 Task: Research Airbnb options in Yegorlykskaya, Russia from 1st December, 2023 to 3rd December, 2023 for 1 adult.1  bedroom having 1 bed and 1 bathroom. Property type can be hotel. Amenities needed are: wifi. Look for 5 properties as per requirement.
Action: Mouse moved to (574, 76)
Screenshot: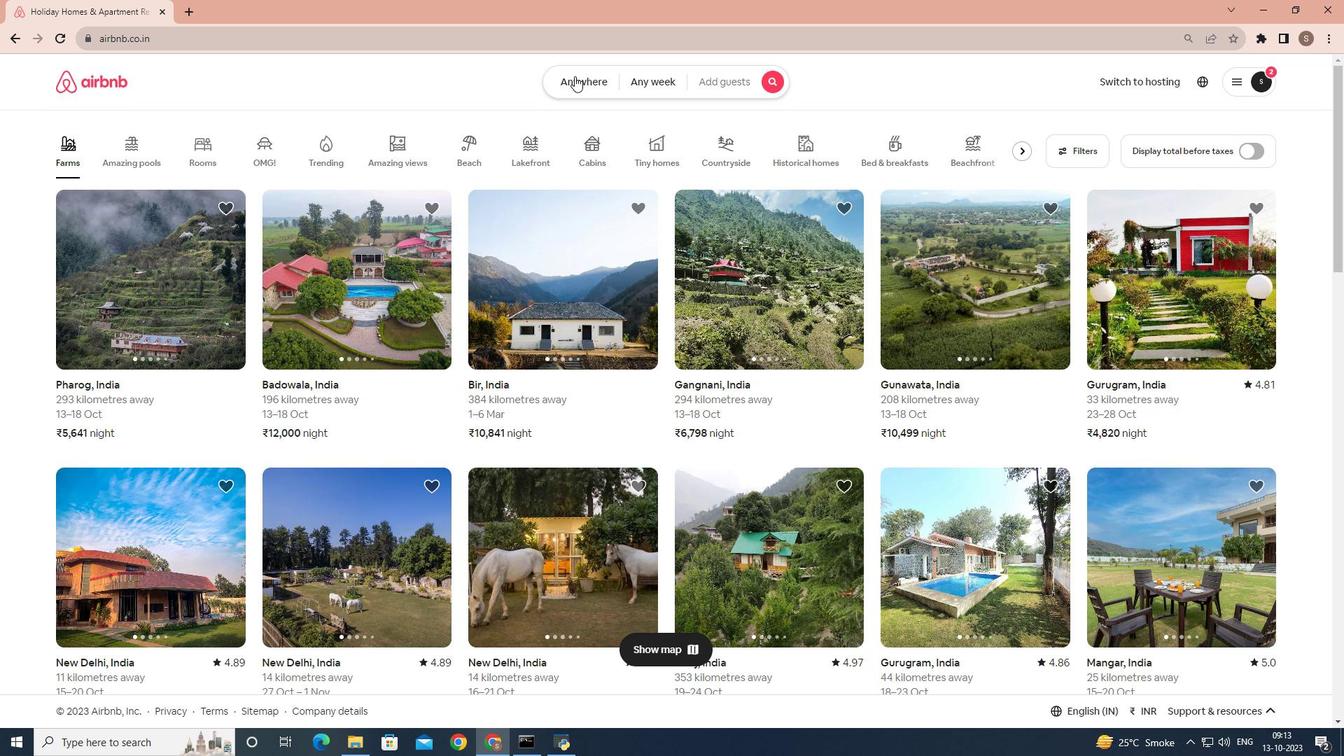 
Action: Mouse pressed left at (574, 76)
Screenshot: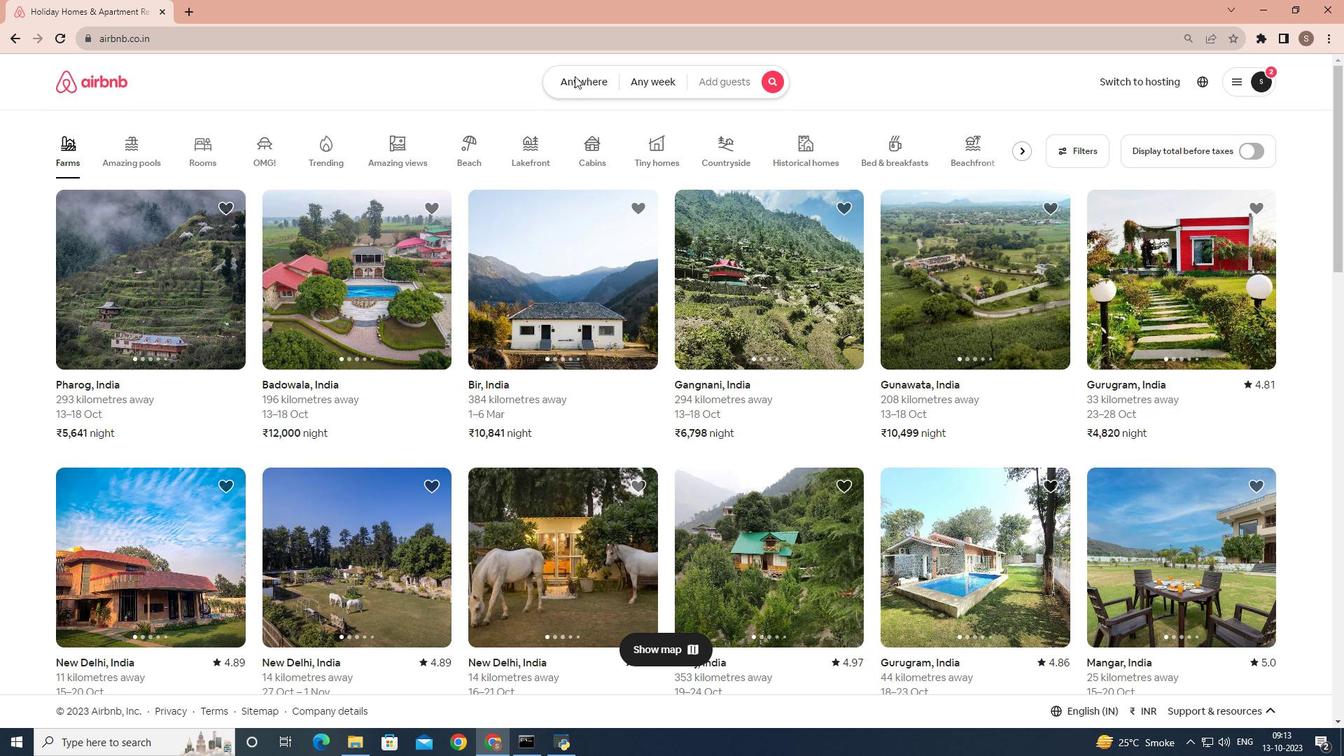 
Action: Mouse moved to (537, 142)
Screenshot: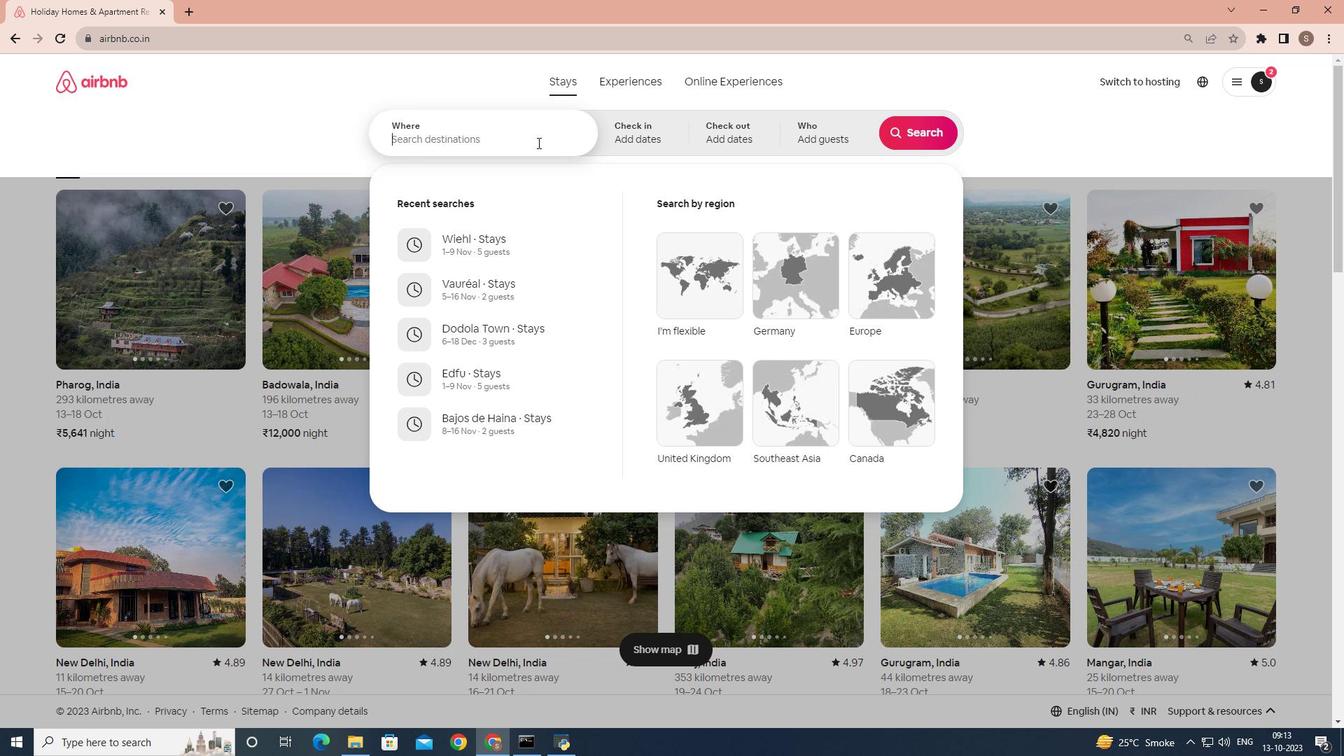 
Action: Mouse pressed left at (537, 142)
Screenshot: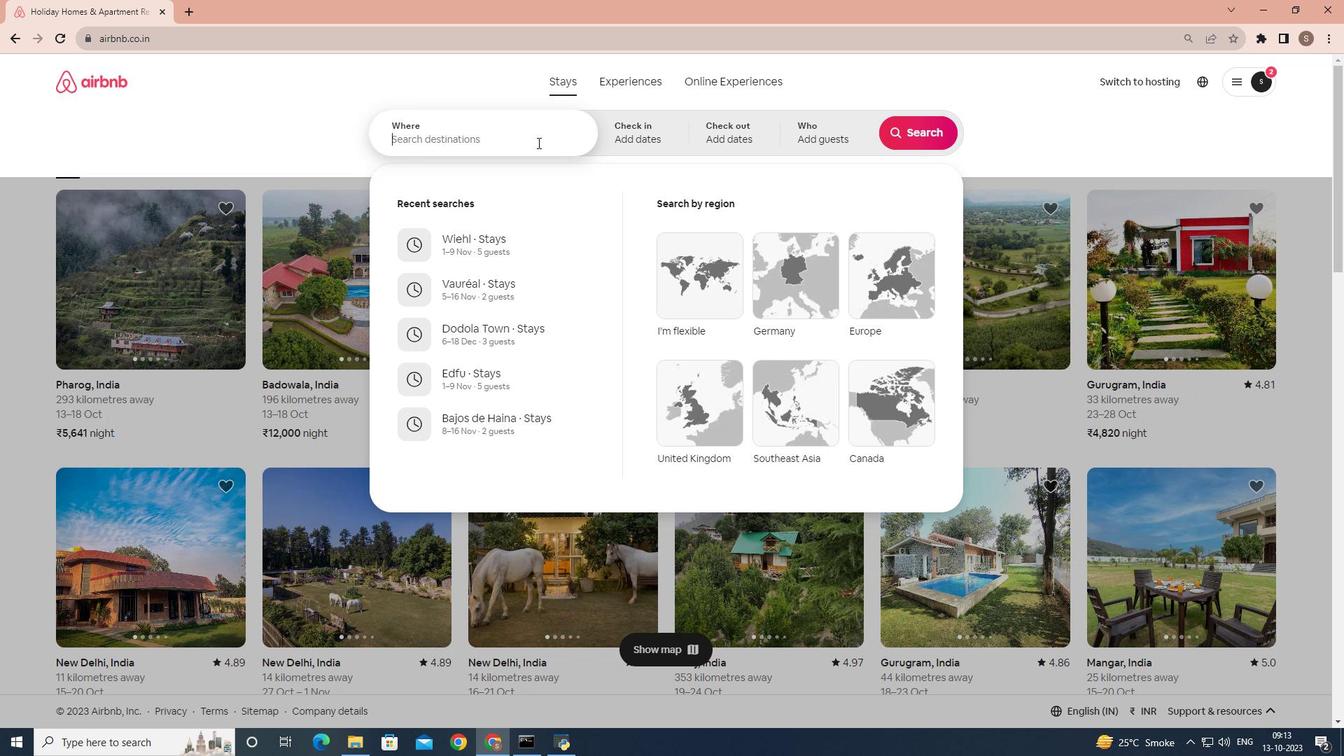 
Action: Key pressed <Key.shift_r>Yegorlykskaya,<Key.space><Key.shift>Rusia
Screenshot: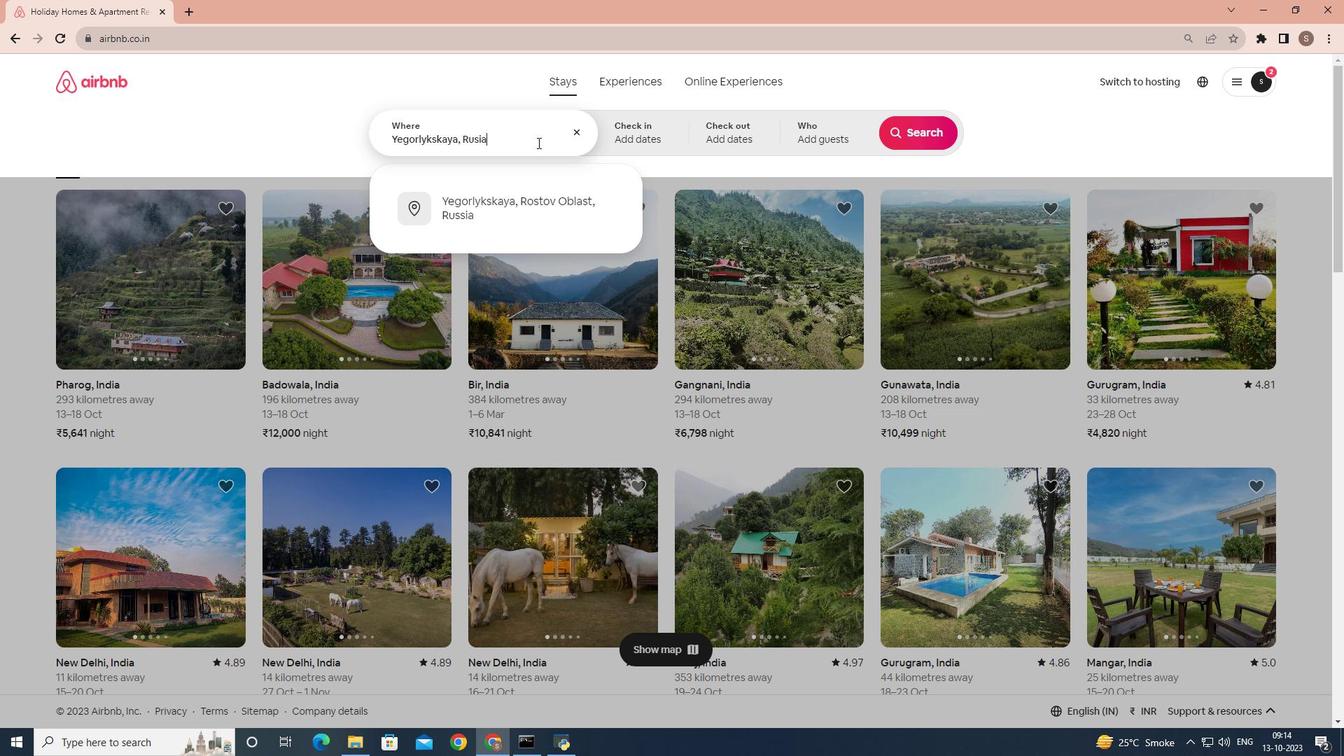 
Action: Mouse moved to (616, 128)
Screenshot: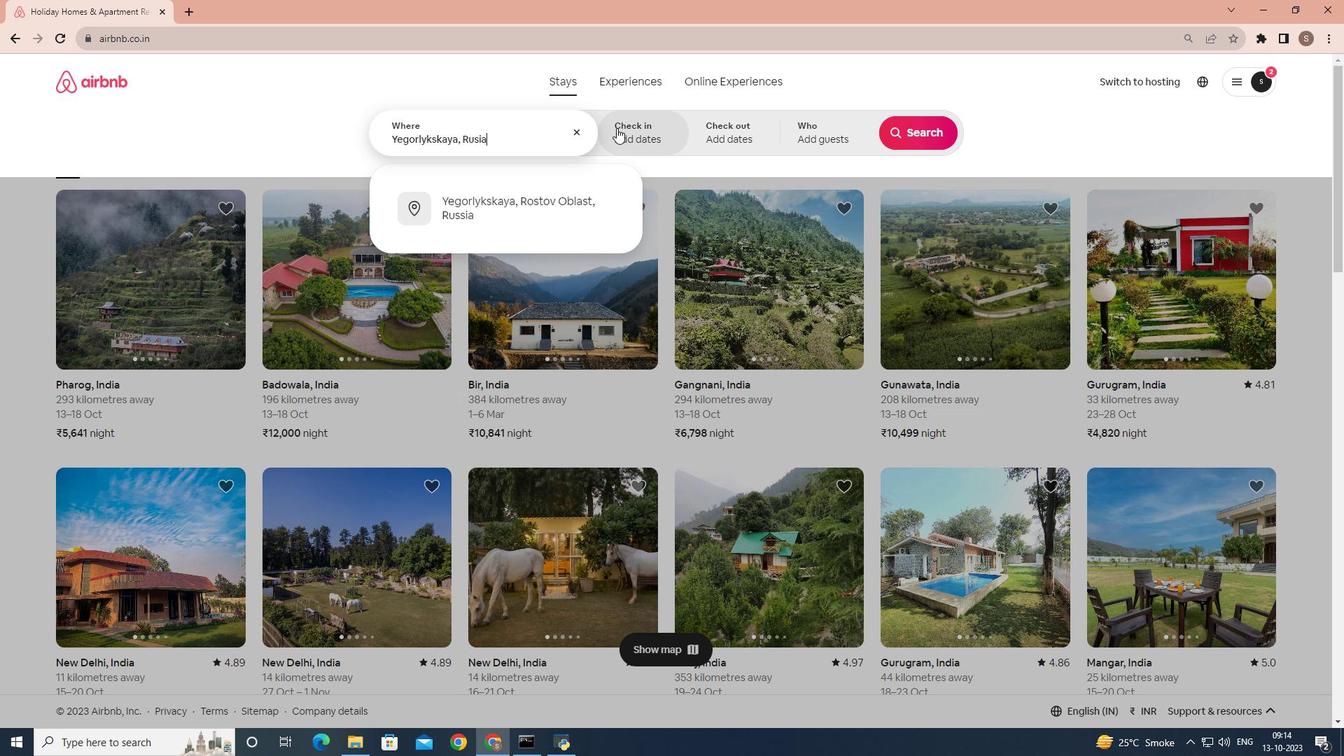 
Action: Mouse pressed left at (616, 128)
Screenshot: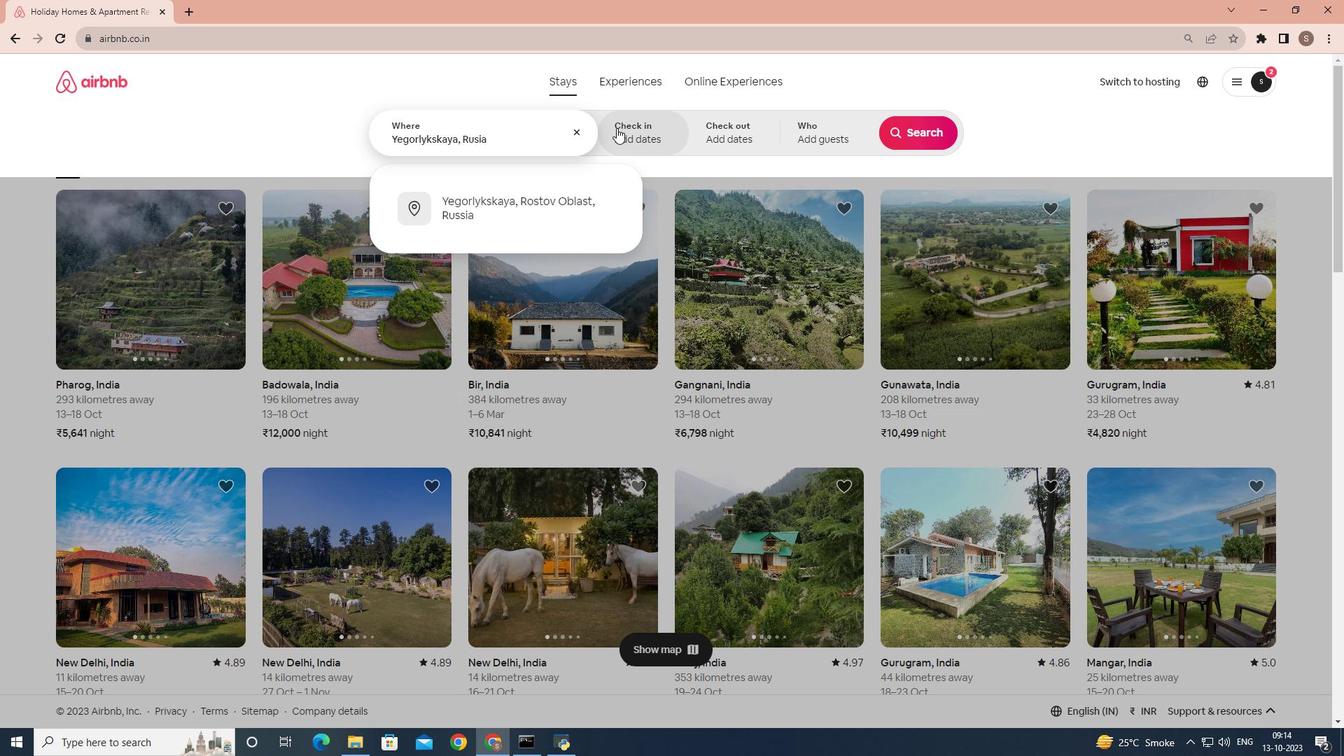 
Action: Mouse moved to (920, 238)
Screenshot: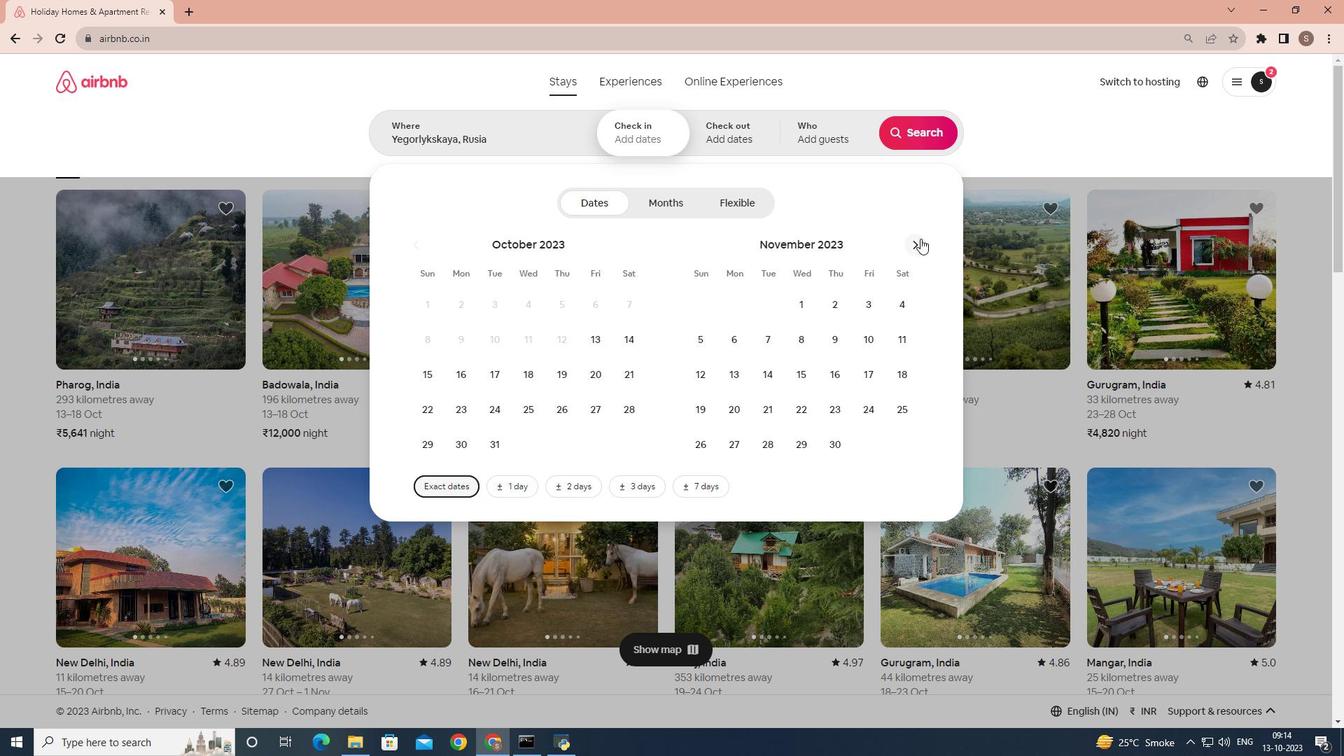 
Action: Mouse pressed left at (920, 238)
Screenshot: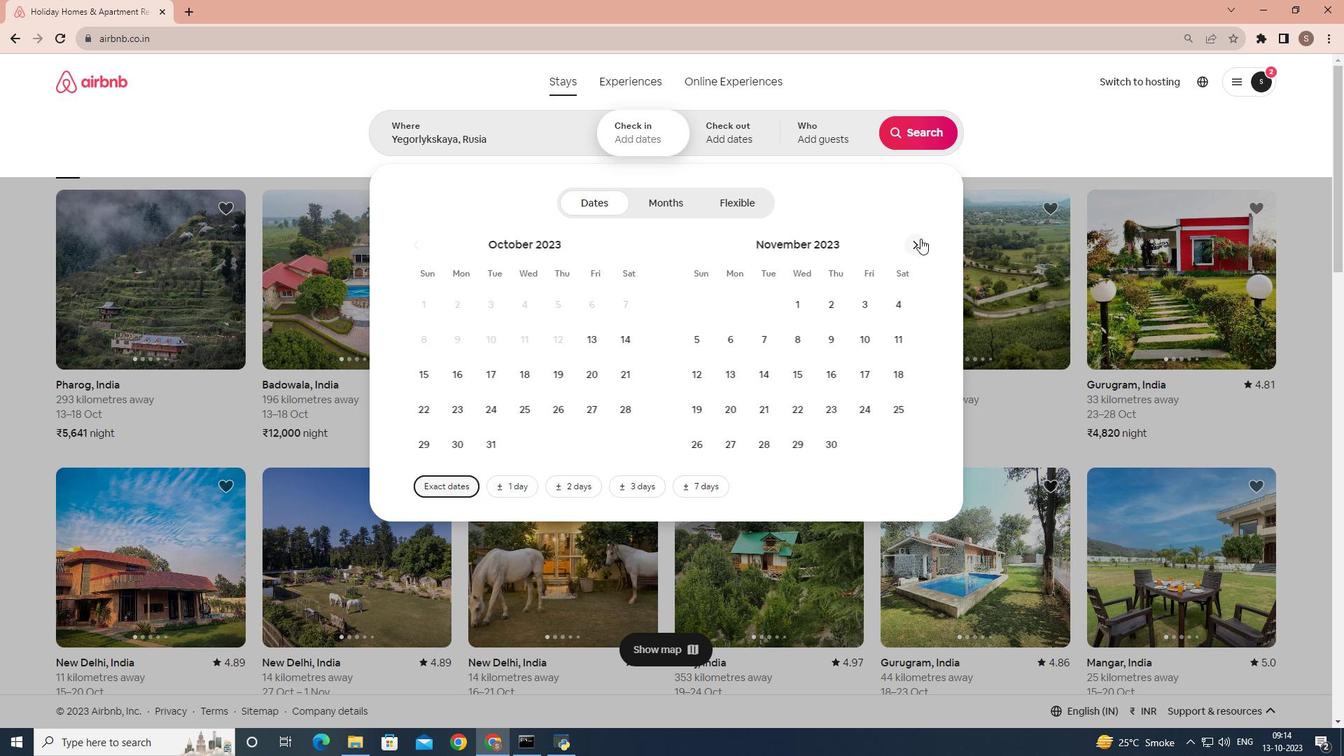 
Action: Mouse moved to (880, 296)
Screenshot: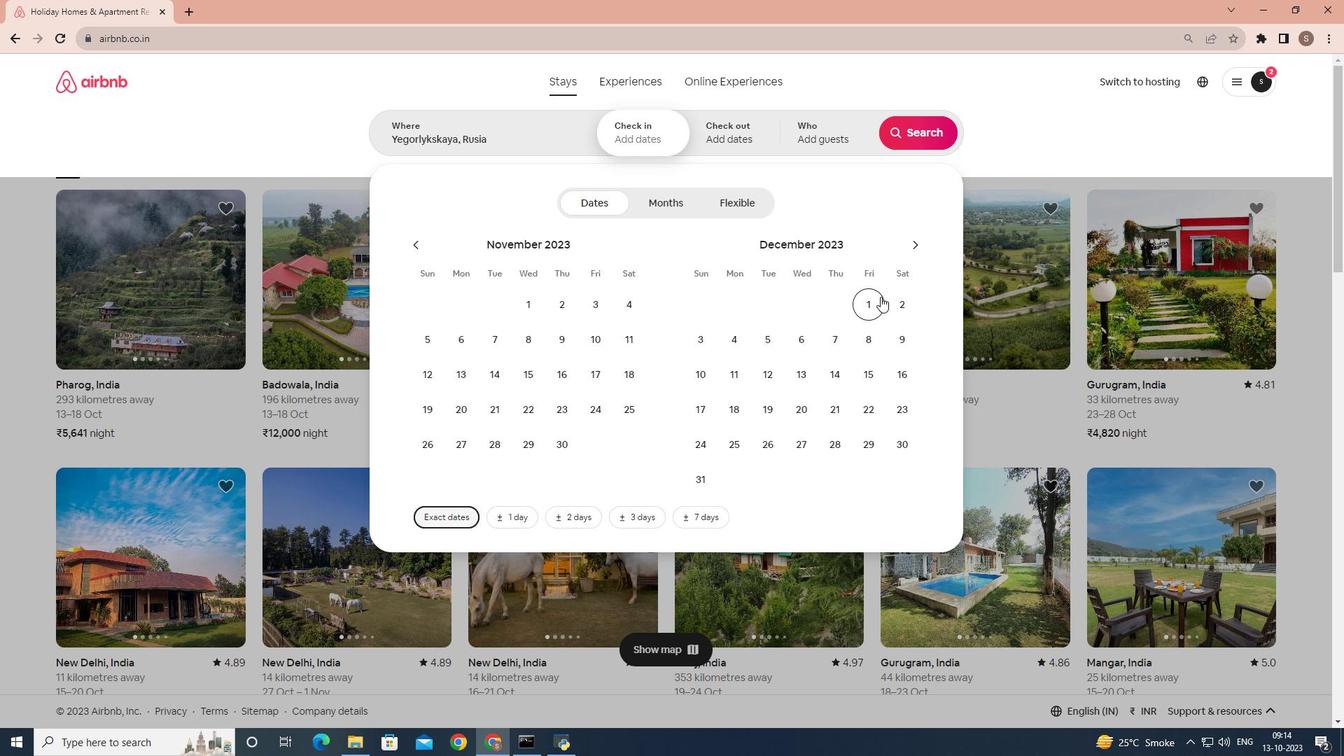 
Action: Mouse pressed left at (880, 296)
Screenshot: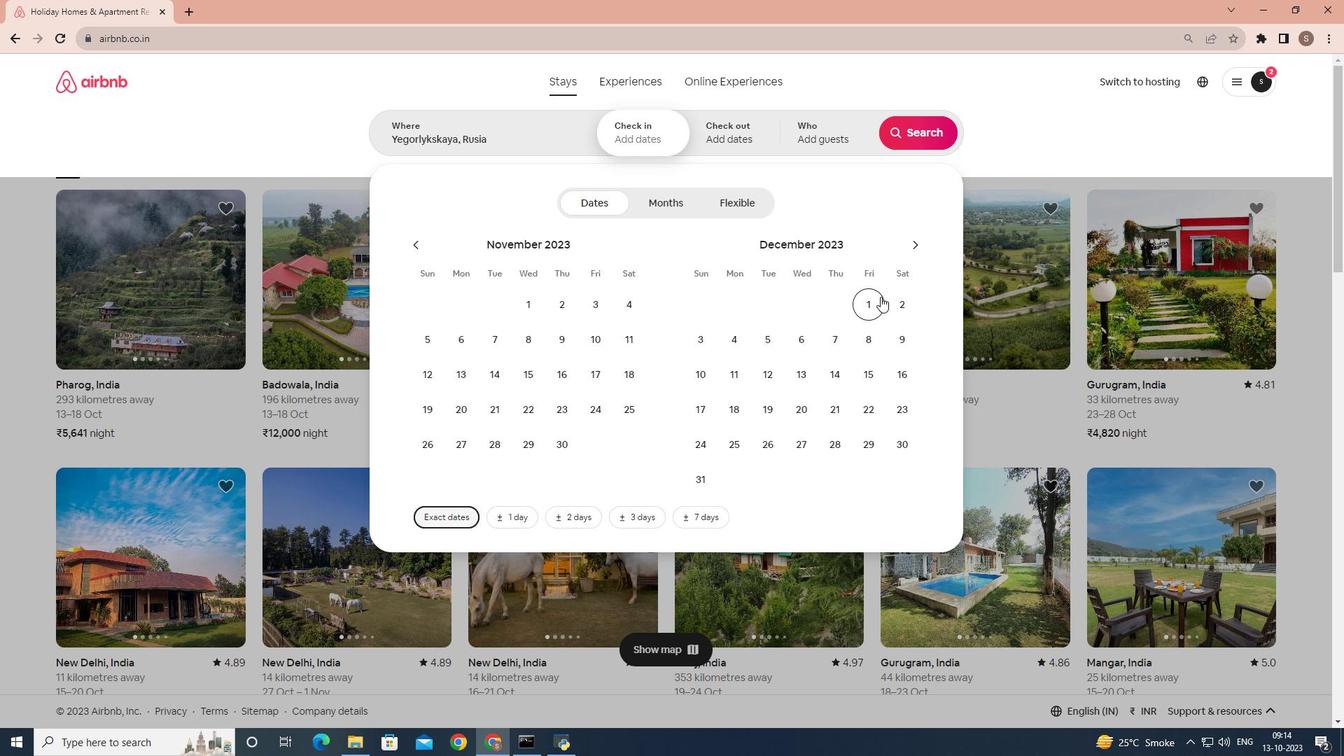 
Action: Mouse moved to (712, 339)
Screenshot: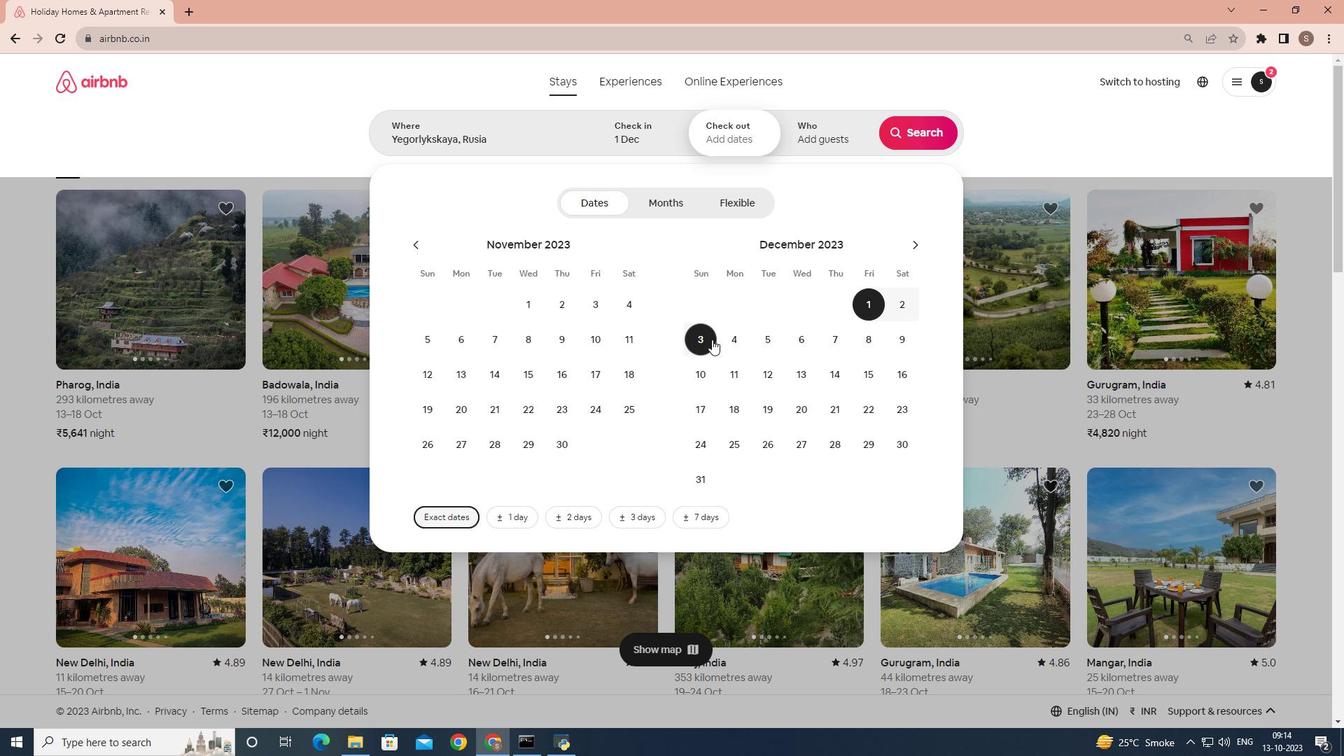 
Action: Mouse pressed left at (712, 339)
Screenshot: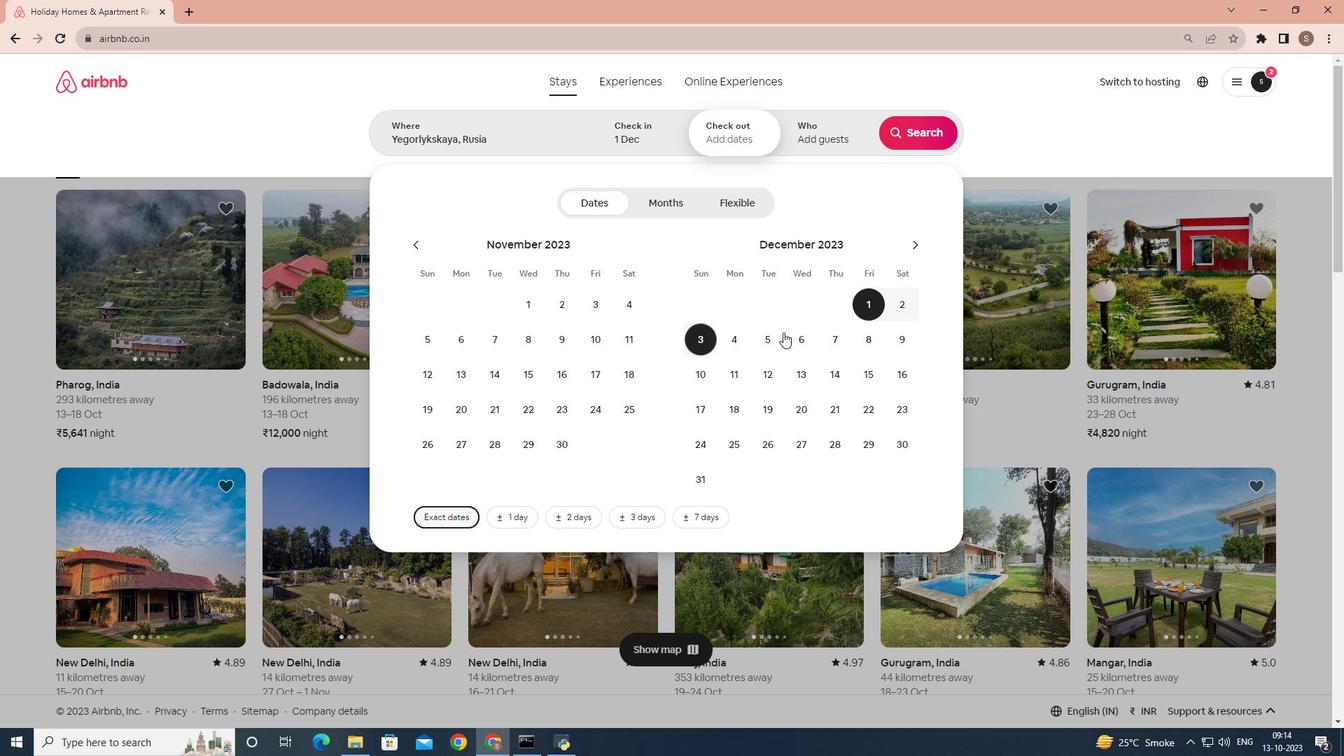 
Action: Mouse moved to (822, 142)
Screenshot: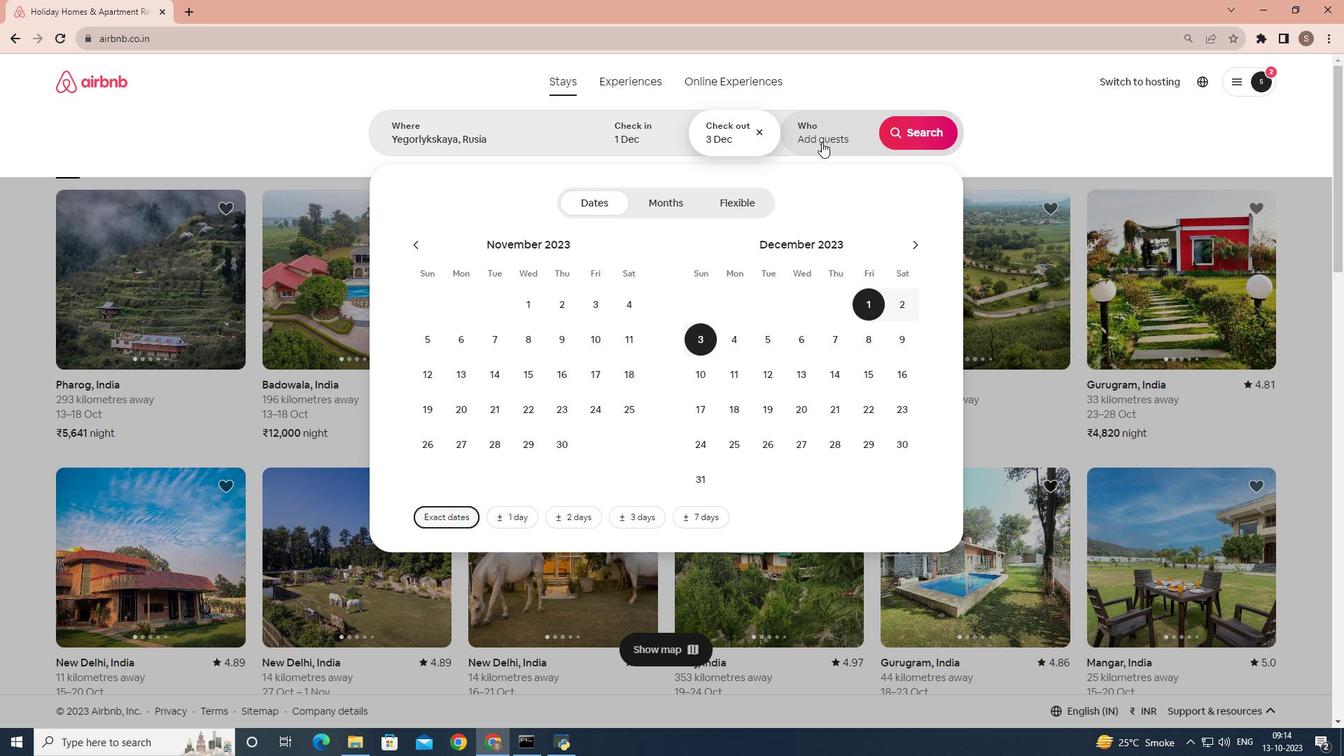 
Action: Mouse pressed left at (822, 142)
Screenshot: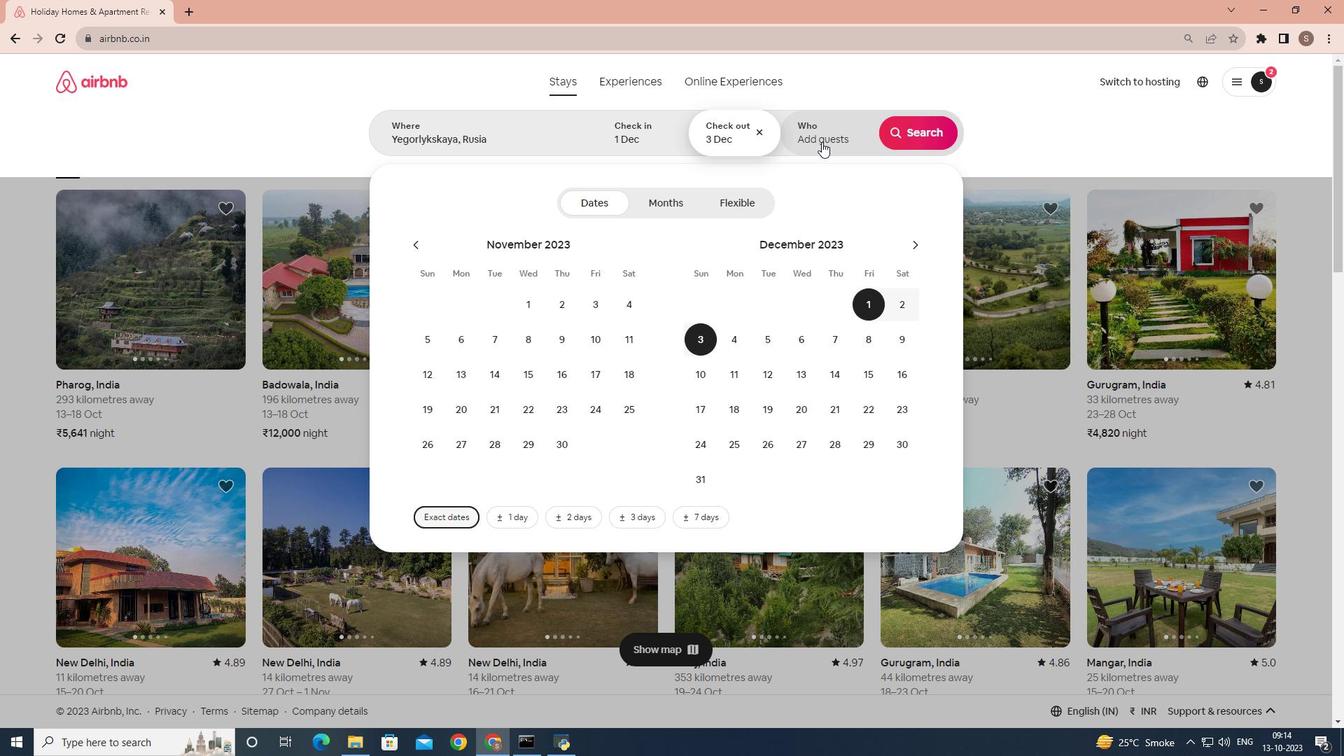 
Action: Mouse moved to (931, 208)
Screenshot: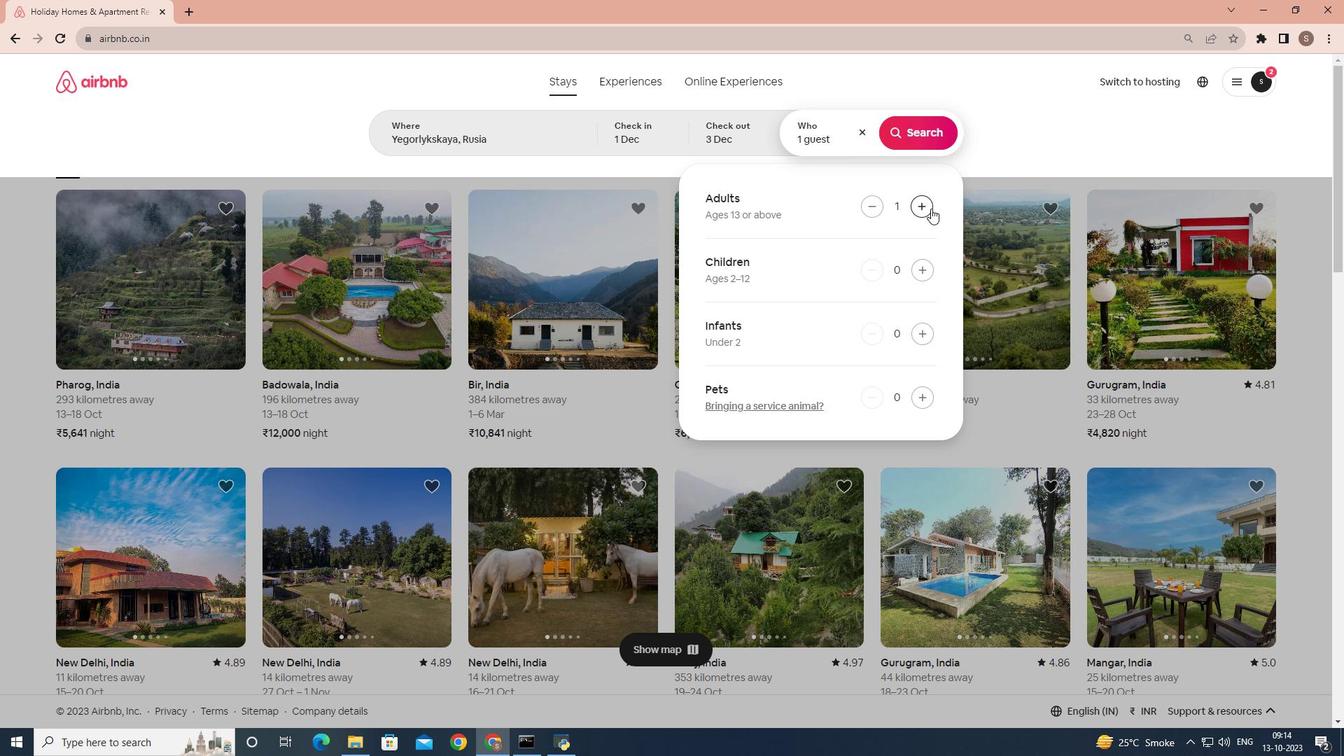 
Action: Mouse pressed left at (931, 208)
Screenshot: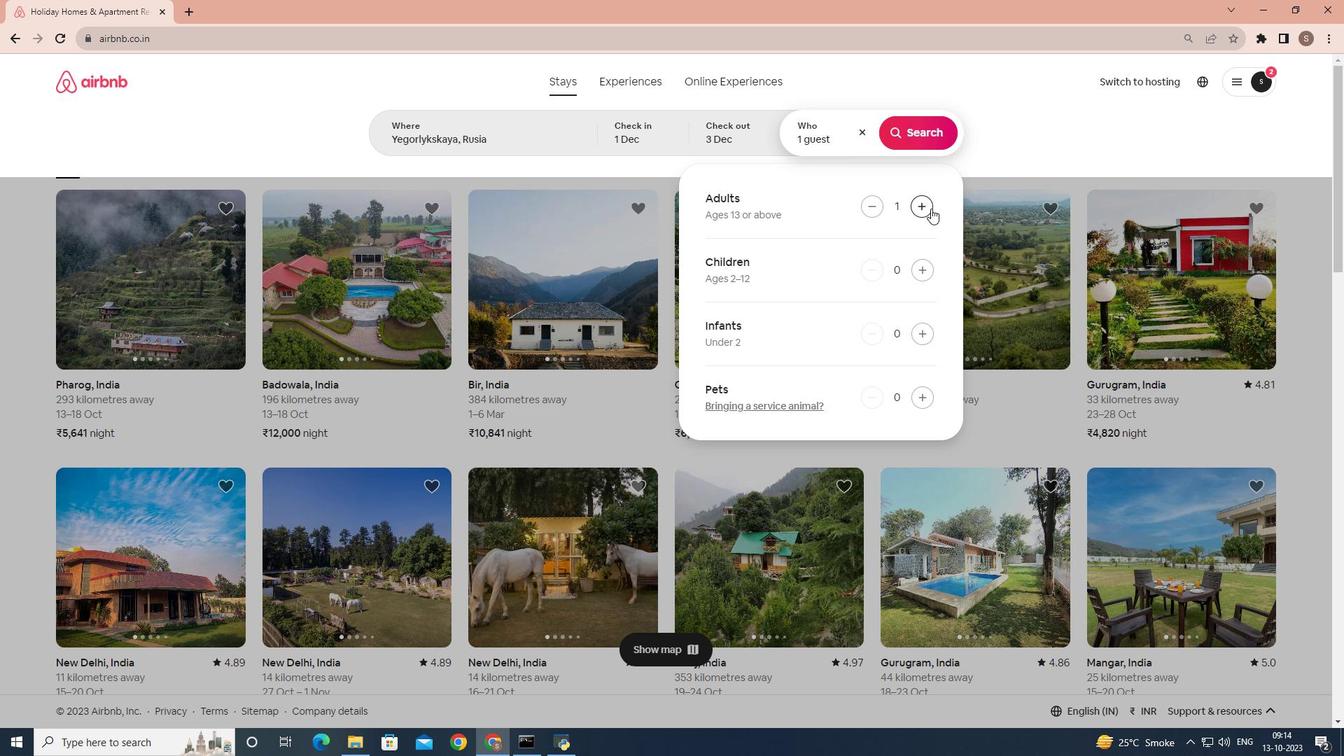 
Action: Mouse moved to (929, 140)
Screenshot: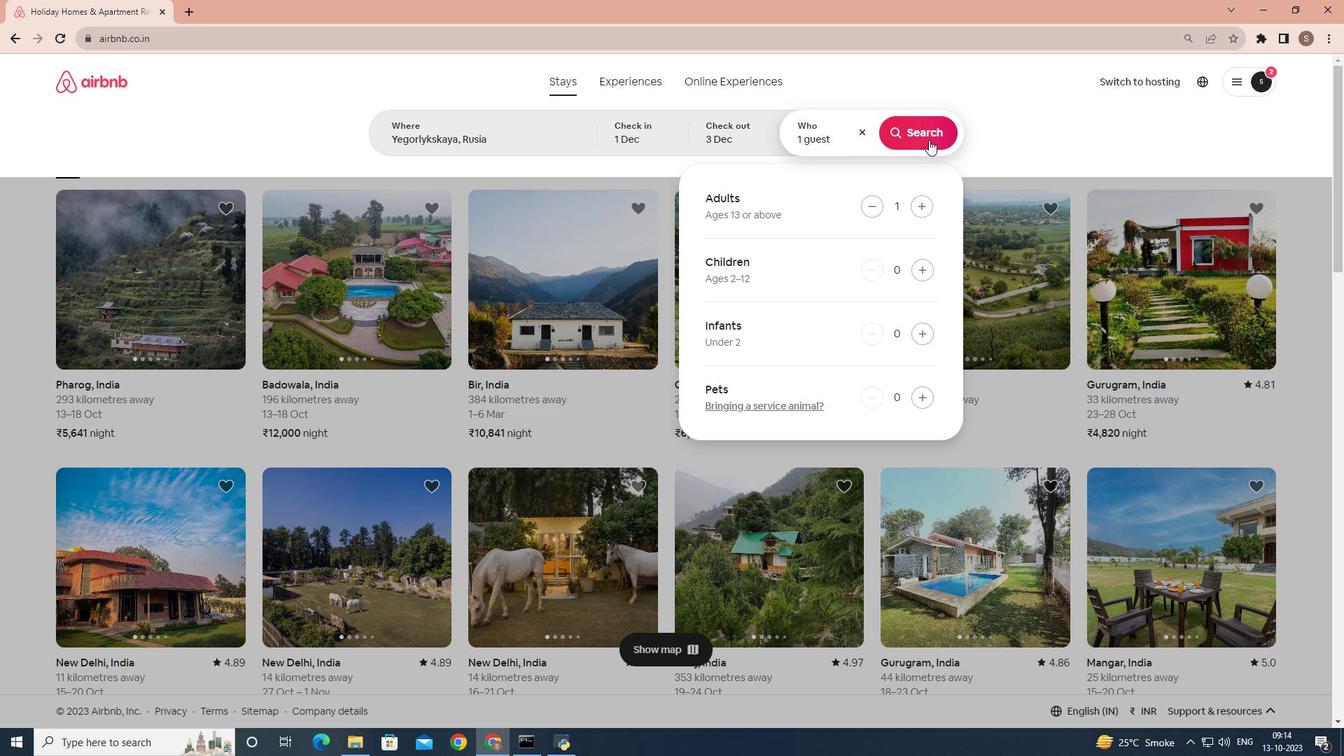 
Action: Mouse pressed left at (929, 140)
Screenshot: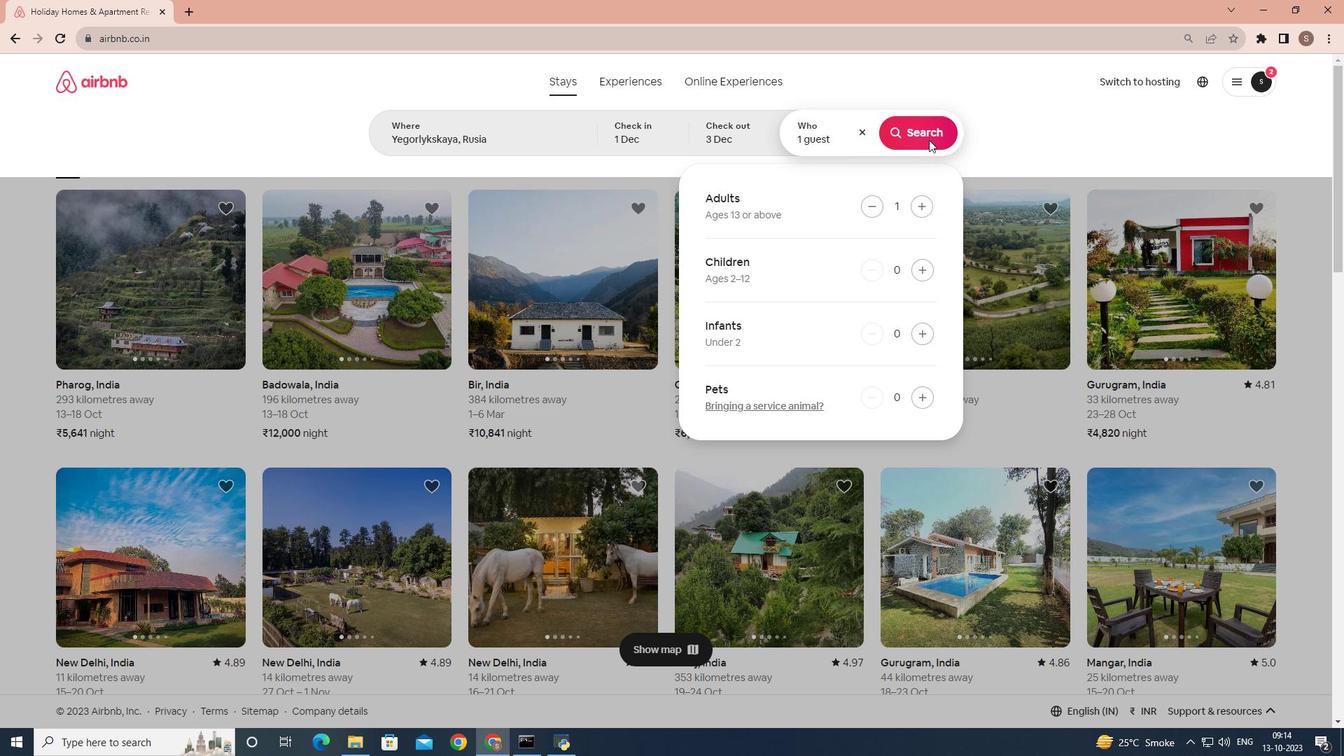
Action: Mouse moved to (1143, 138)
Screenshot: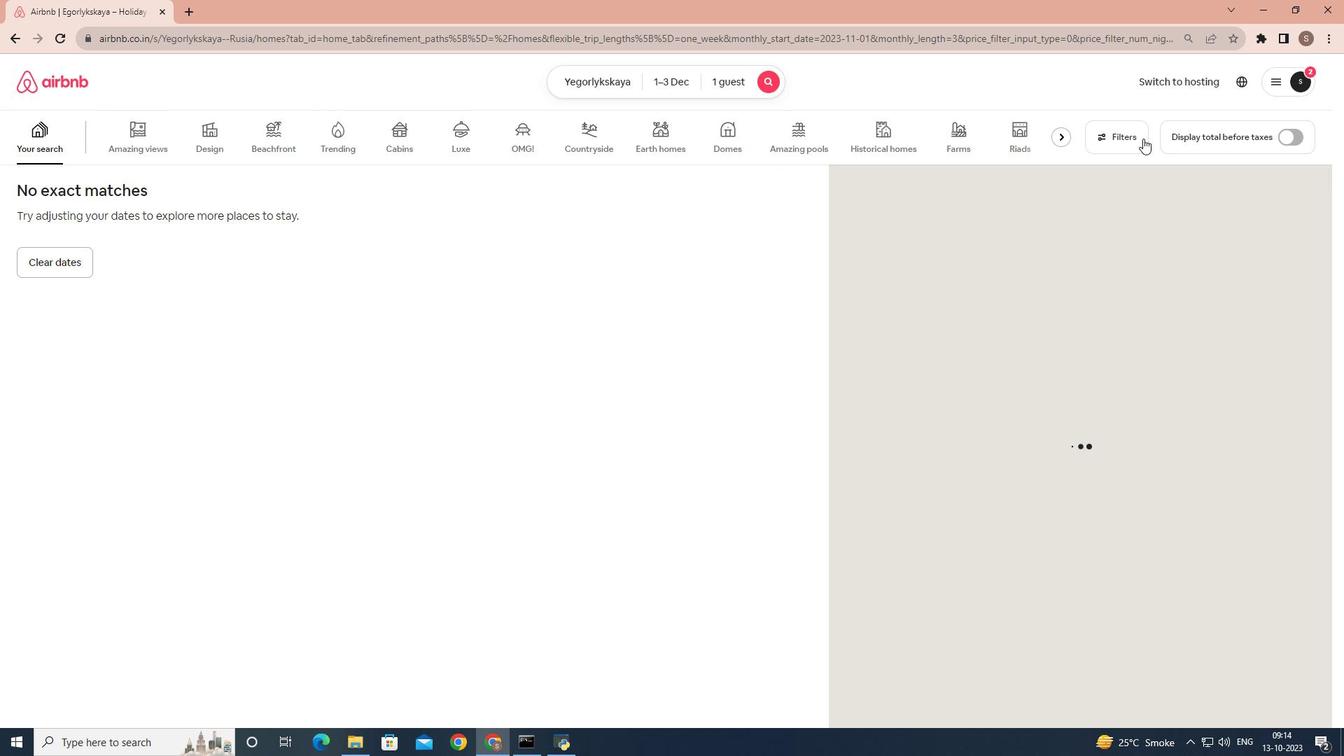 
Action: Mouse pressed left at (1143, 138)
Screenshot: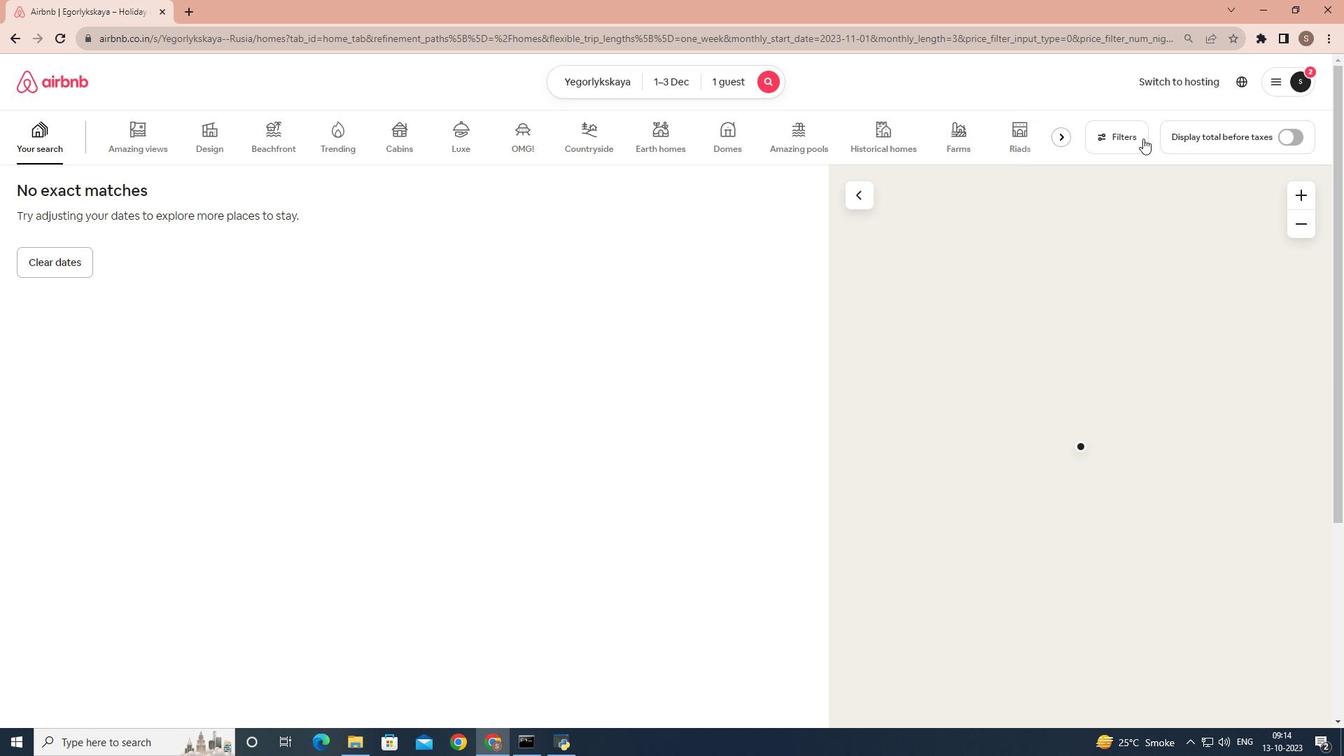 
Action: Mouse moved to (613, 474)
Screenshot: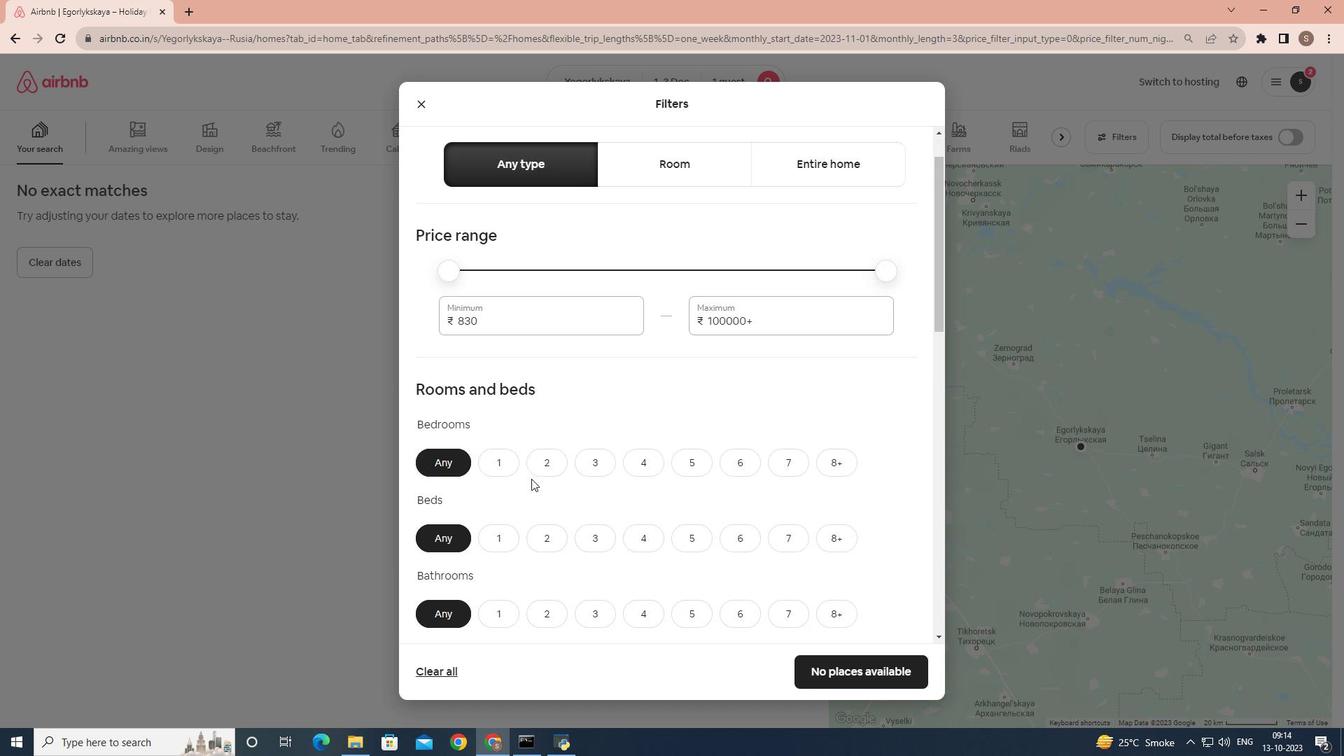 
Action: Mouse scrolled (613, 473) with delta (0, 0)
Screenshot: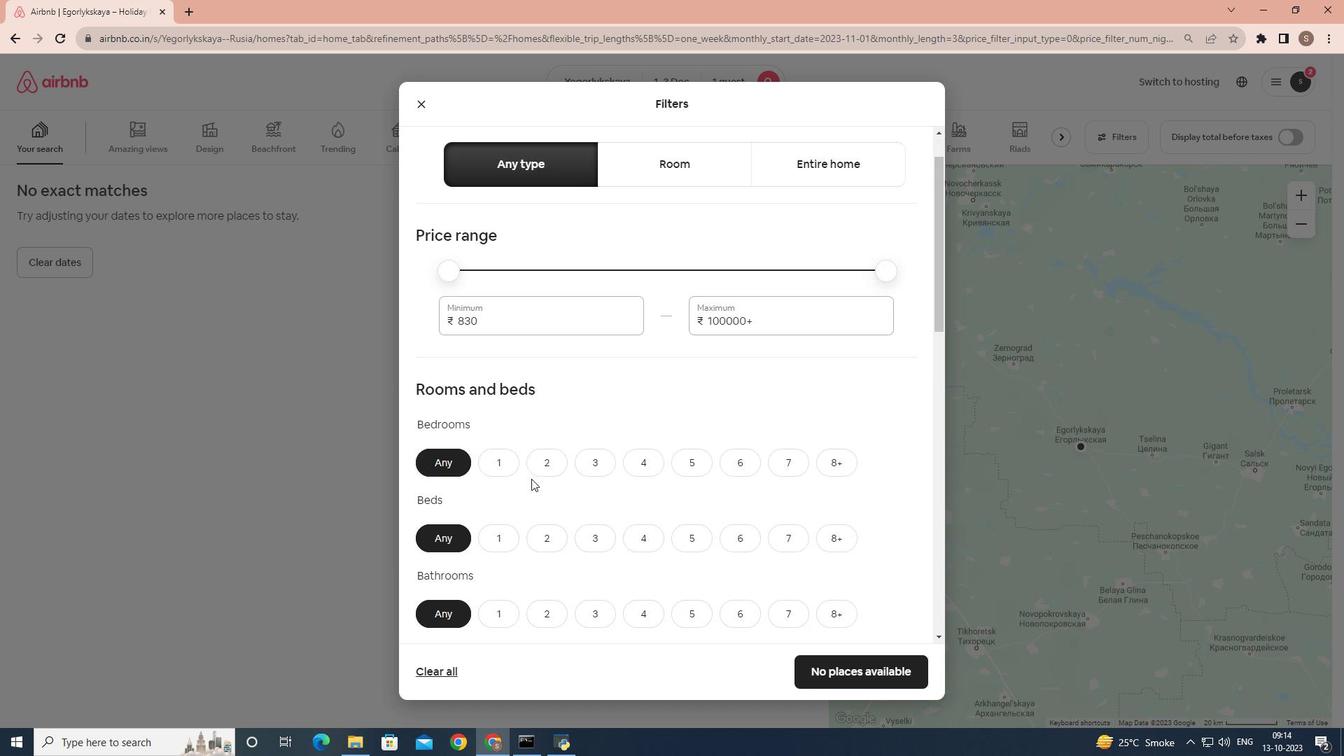 
Action: Mouse moved to (489, 454)
Screenshot: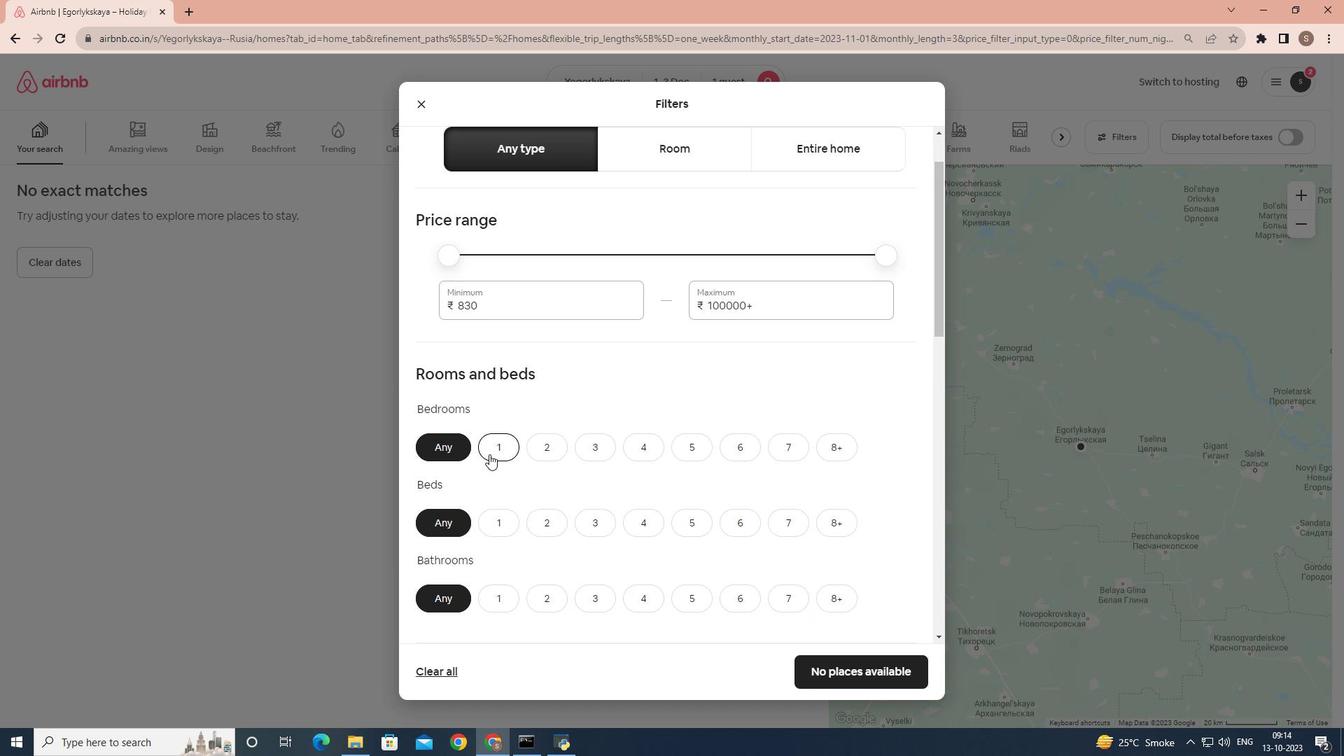 
Action: Mouse pressed left at (489, 454)
Screenshot: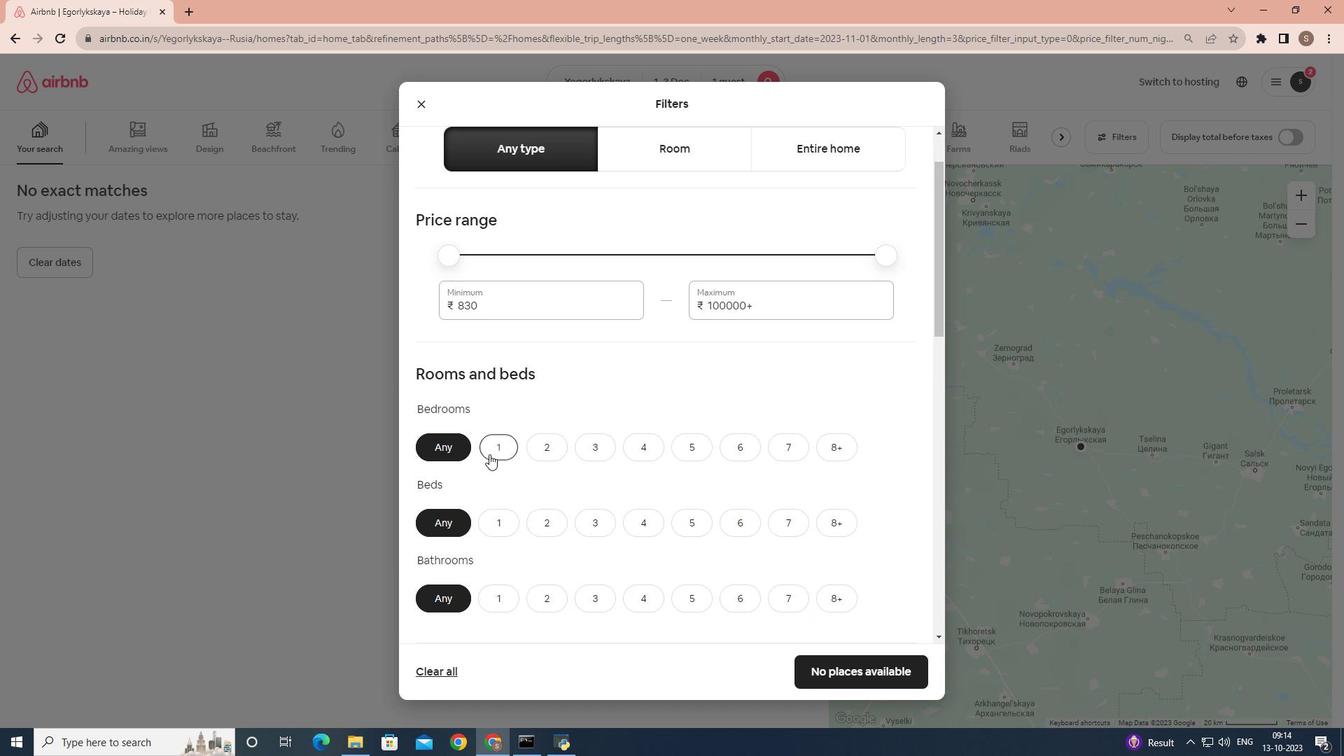 
Action: Mouse scrolled (489, 453) with delta (0, 0)
Screenshot: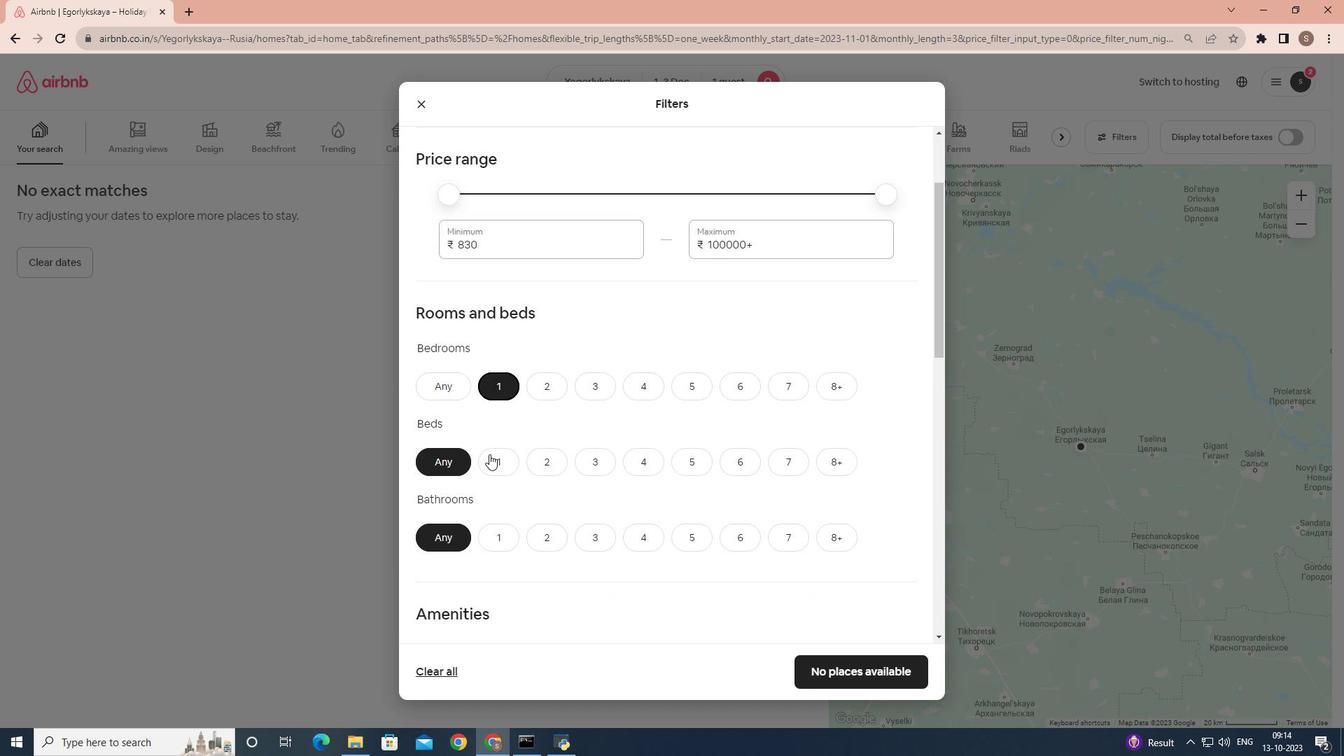 
Action: Mouse moved to (495, 441)
Screenshot: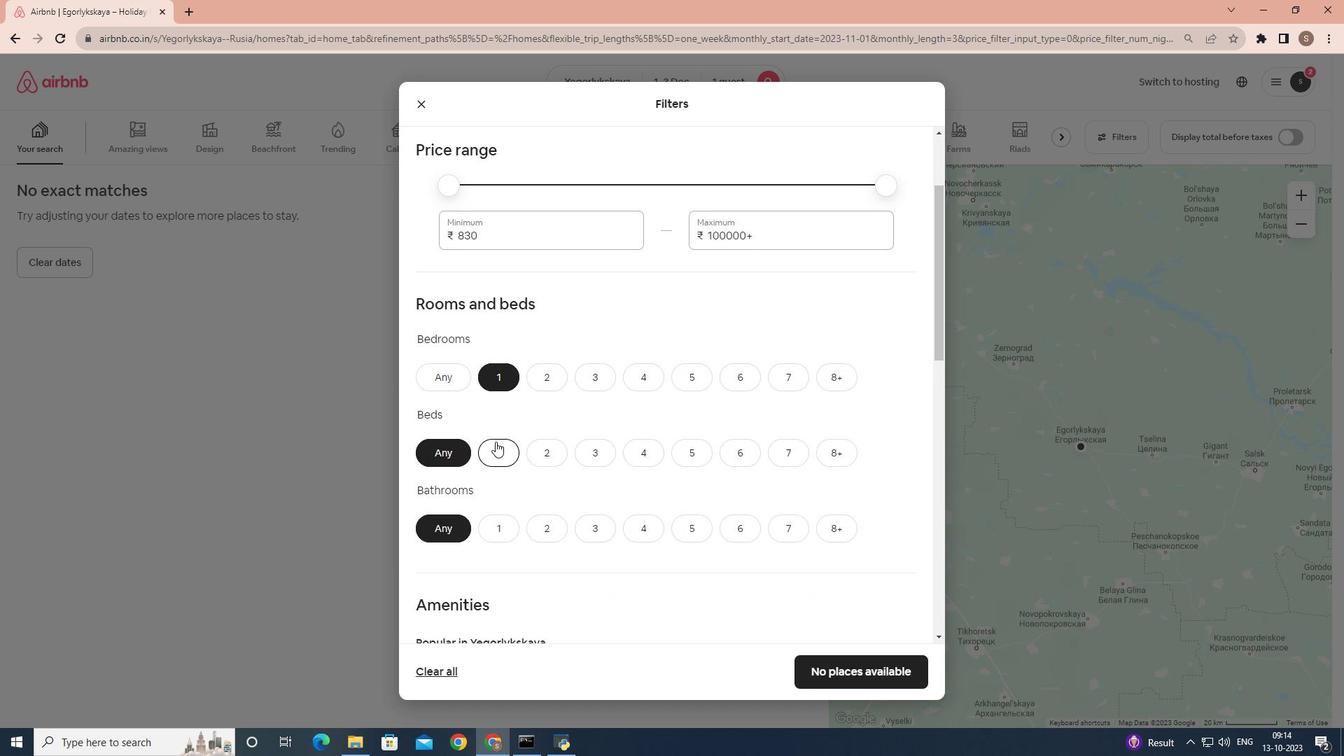 
Action: Mouse pressed left at (495, 441)
Screenshot: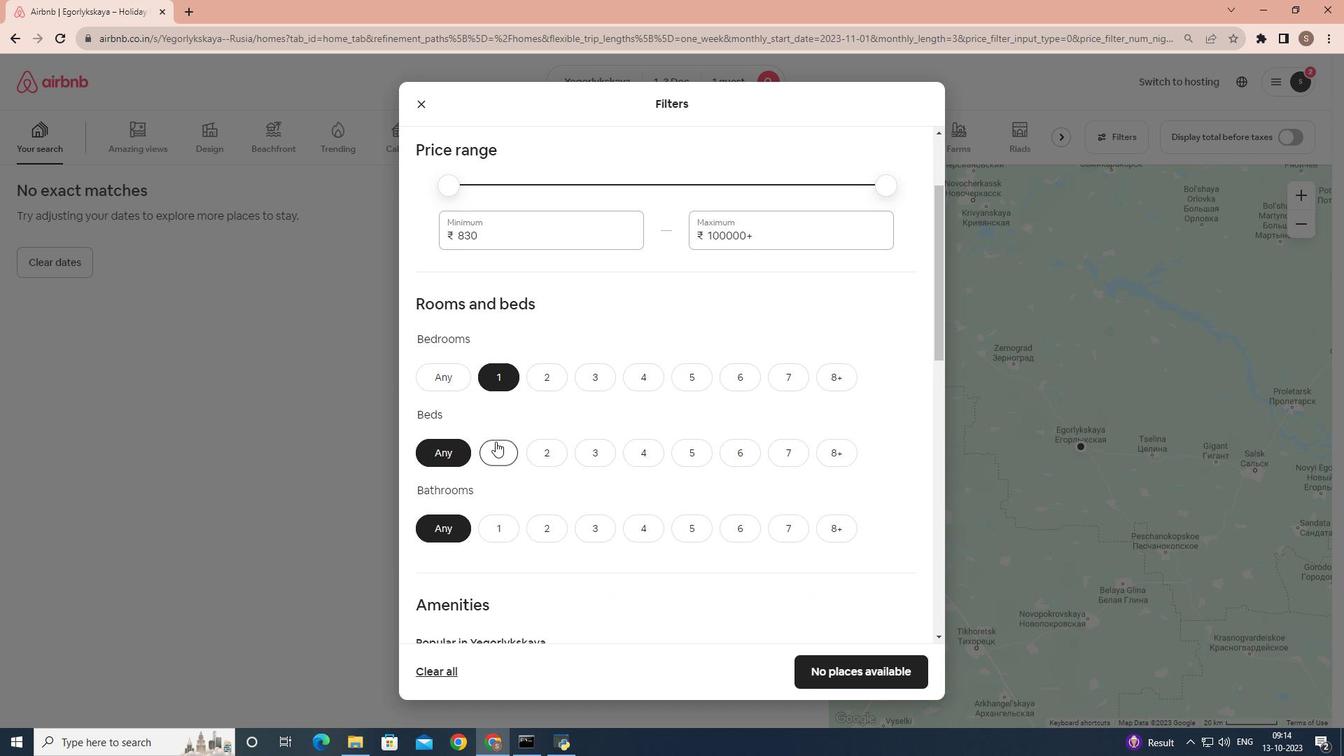 
Action: Mouse scrolled (495, 441) with delta (0, 0)
Screenshot: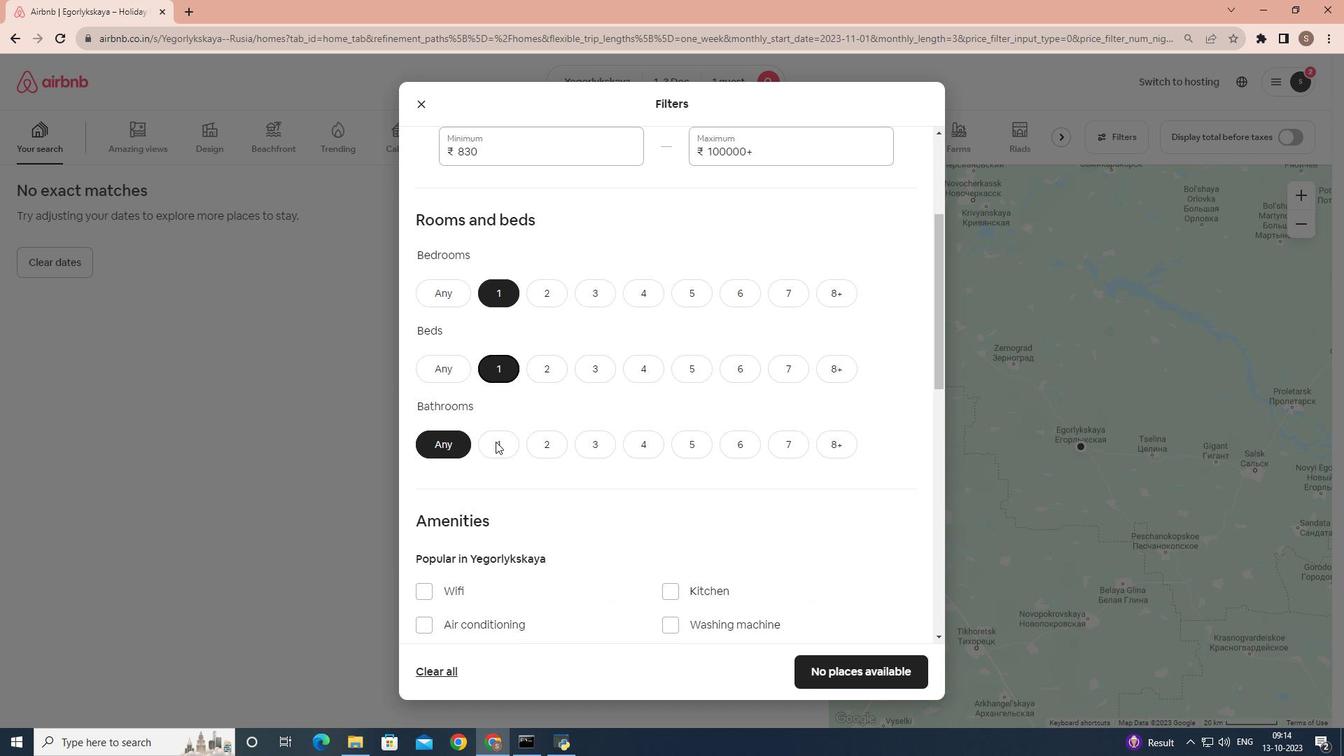 
Action: Mouse scrolled (495, 441) with delta (0, 0)
Screenshot: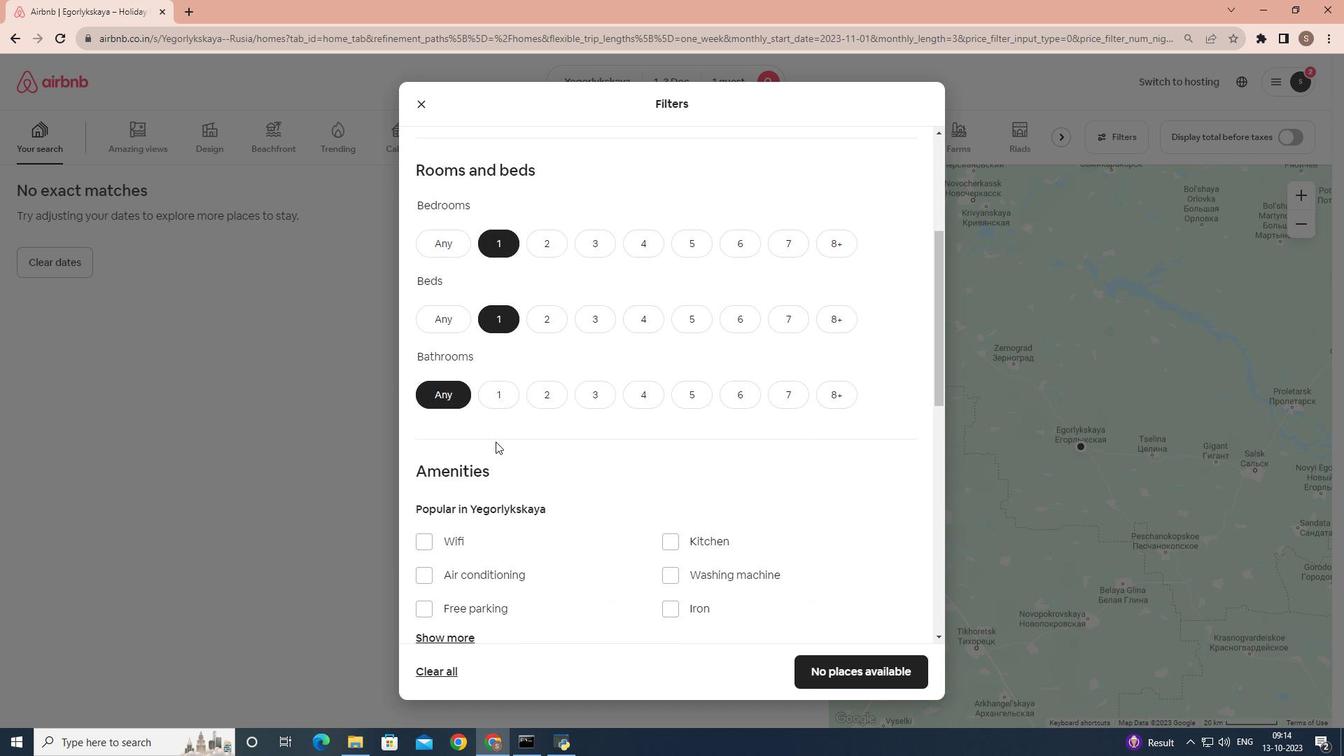 
Action: Mouse moved to (485, 377)
Screenshot: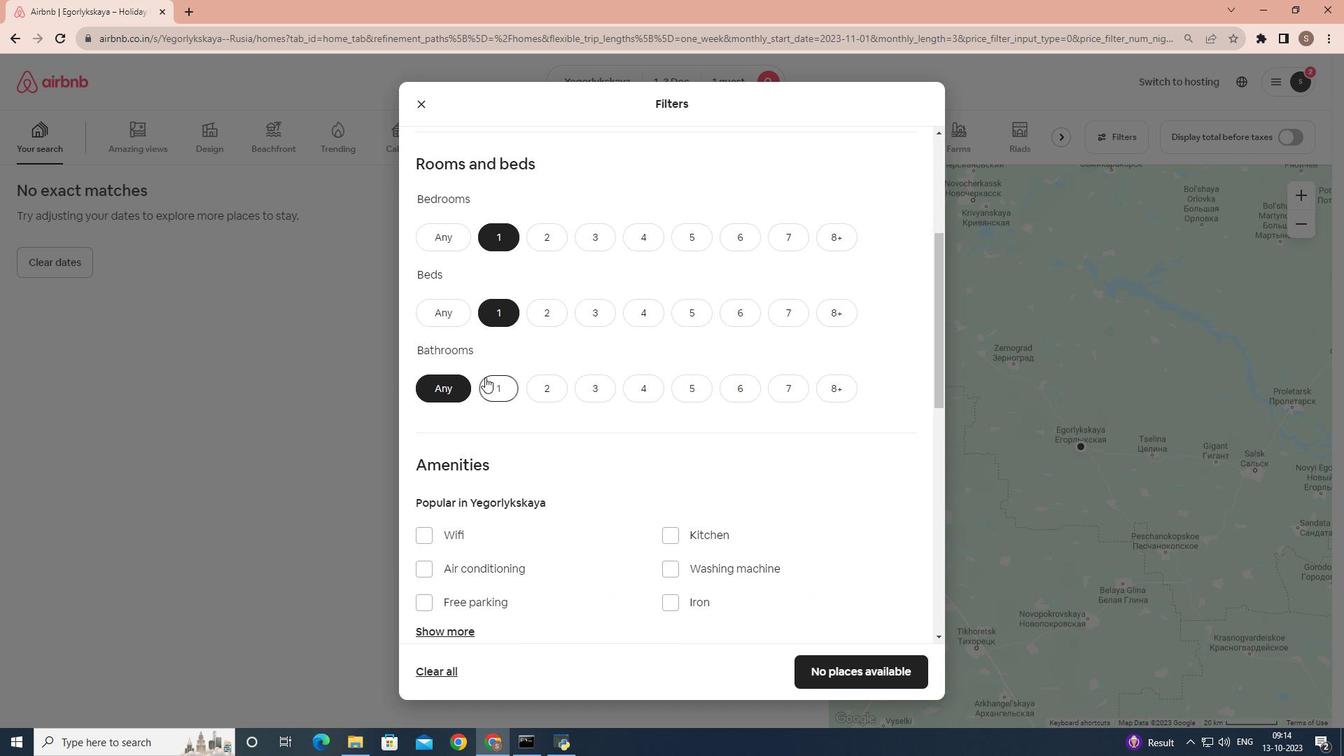 
Action: Mouse pressed left at (485, 377)
Screenshot: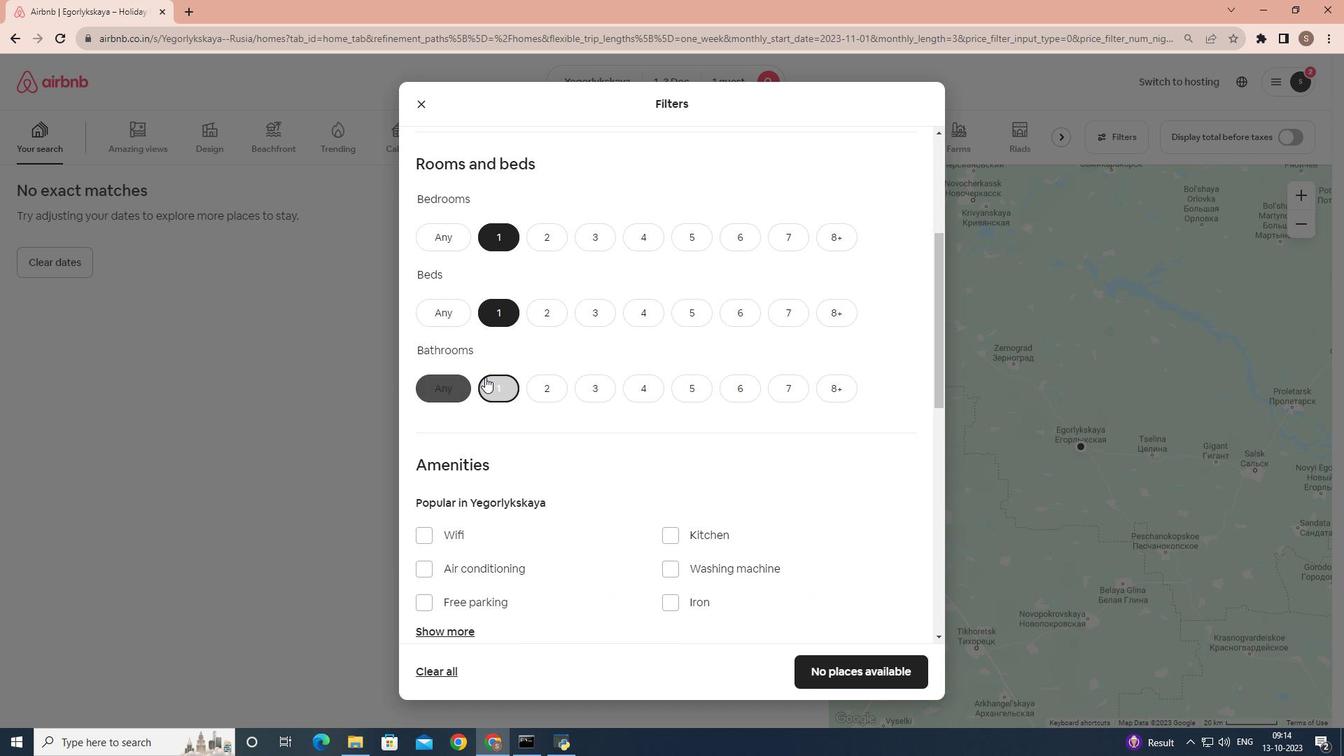 
Action: Mouse moved to (523, 408)
Screenshot: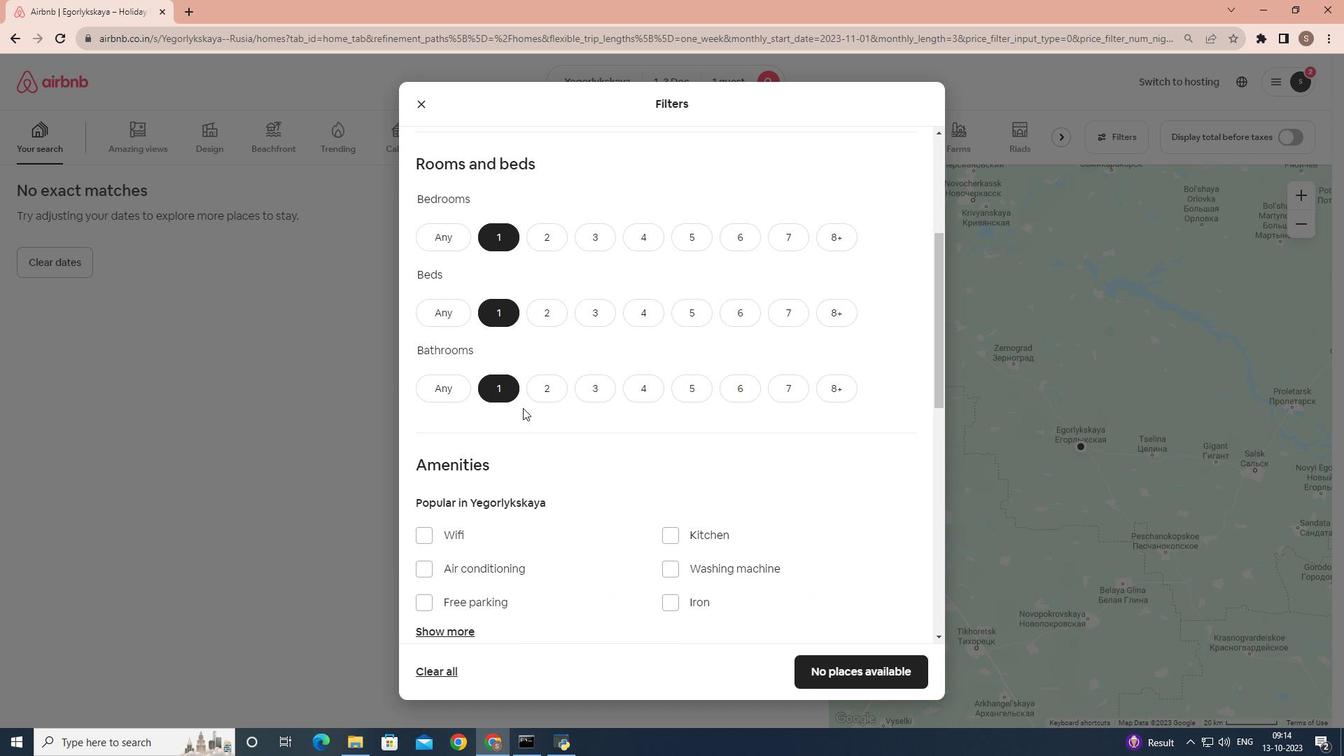 
Action: Mouse scrolled (523, 407) with delta (0, 0)
Screenshot: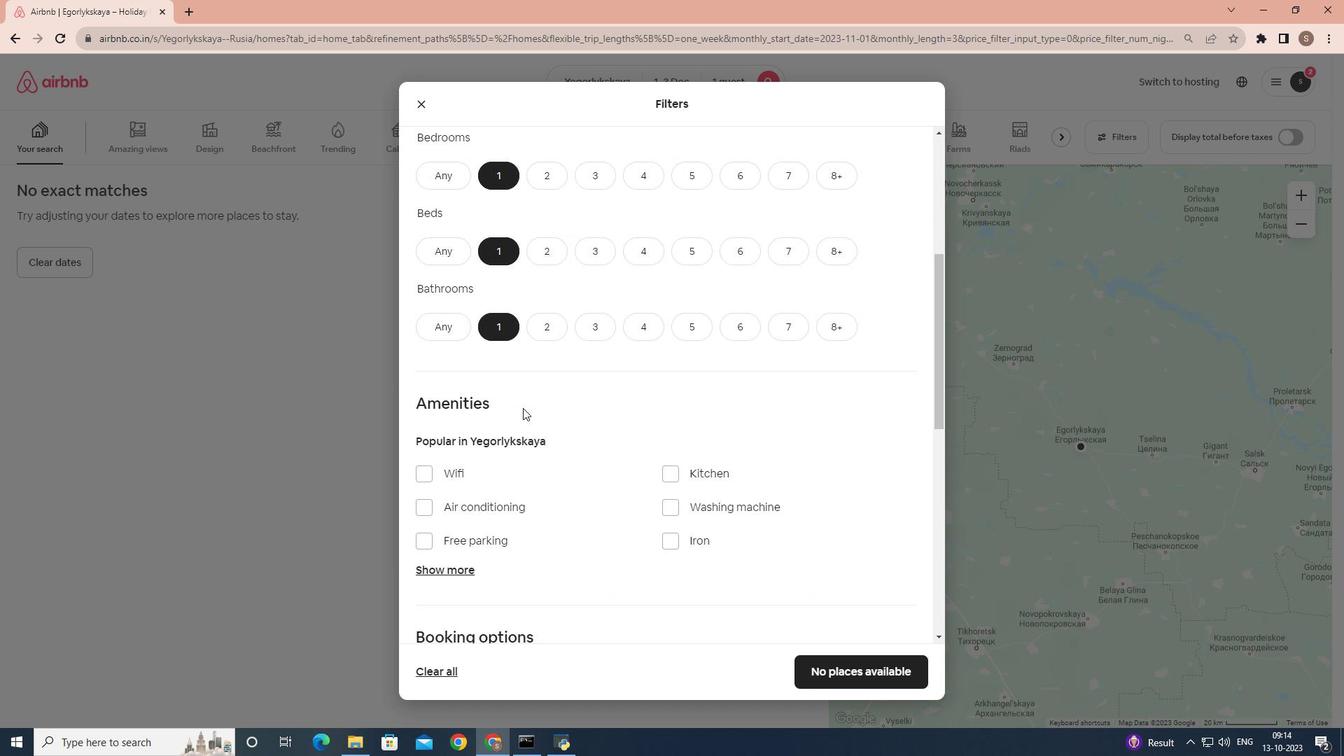 
Action: Mouse scrolled (523, 407) with delta (0, 0)
Screenshot: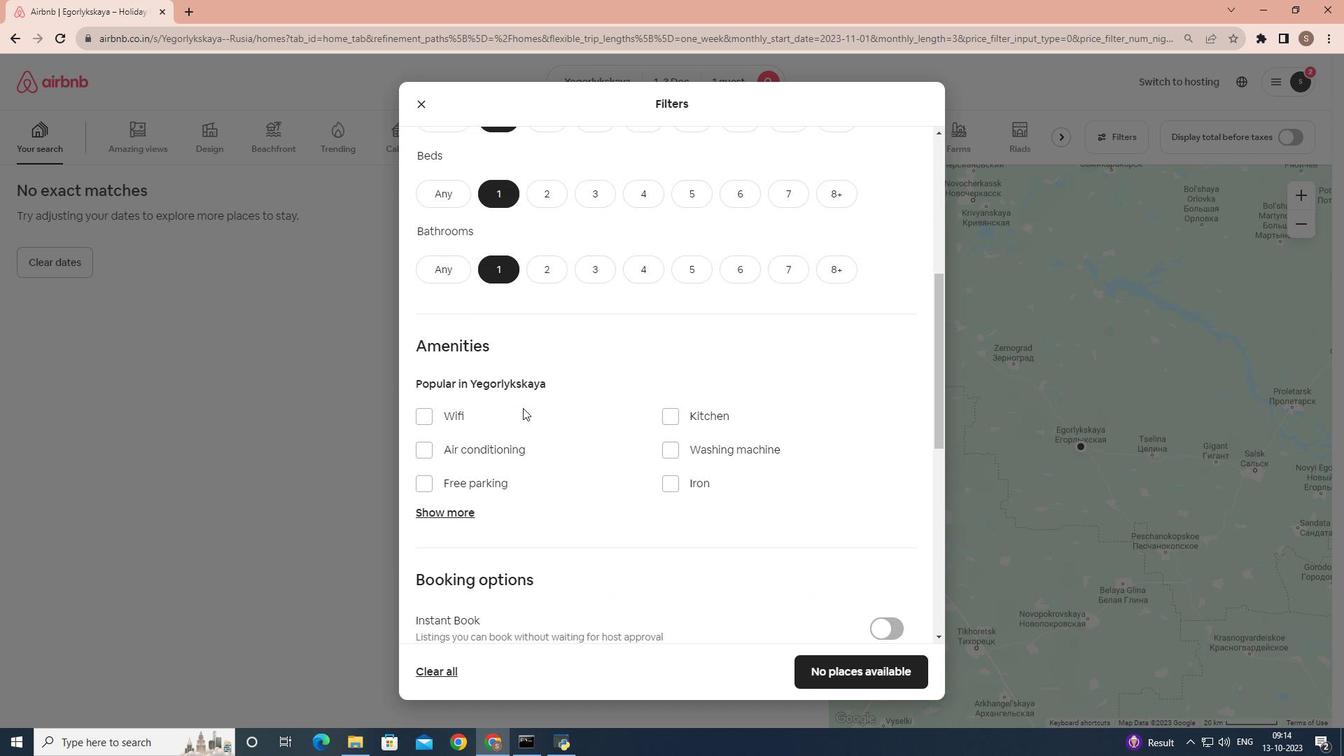 
Action: Mouse scrolled (523, 407) with delta (0, 0)
Screenshot: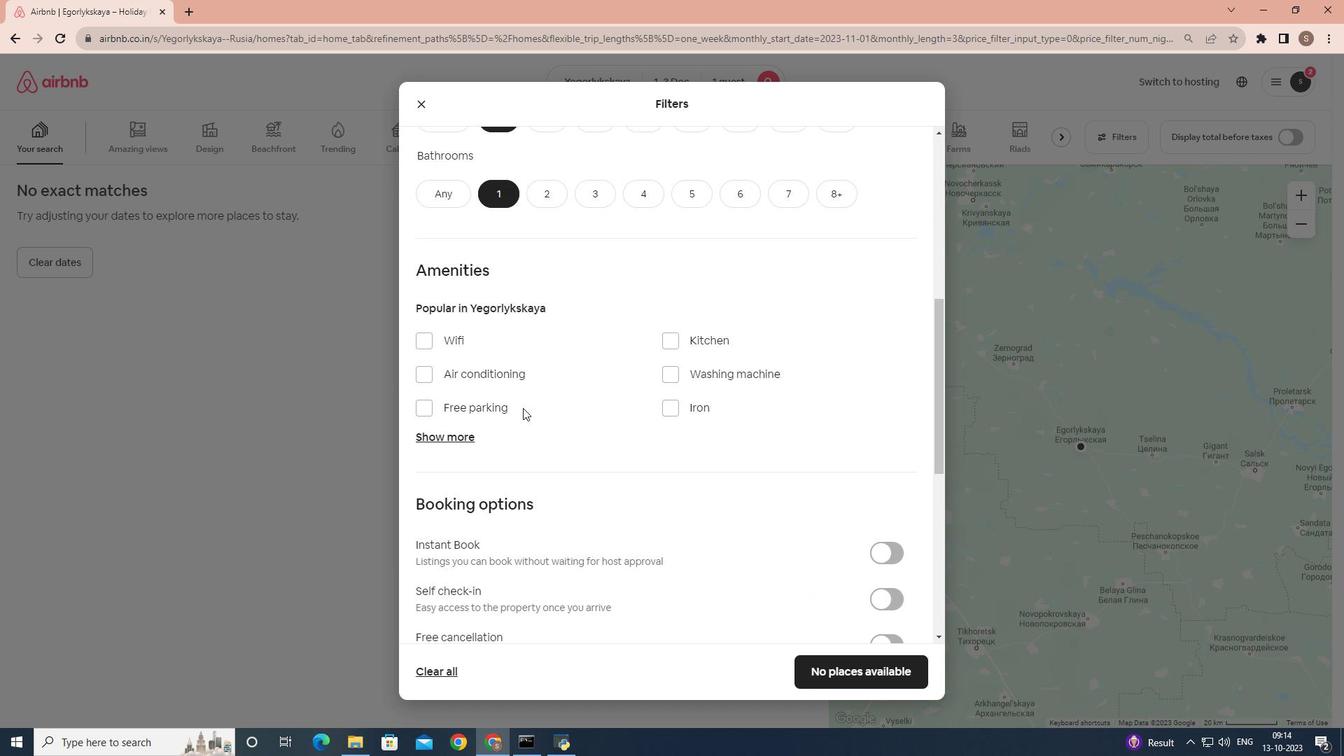 
Action: Mouse moved to (418, 324)
Screenshot: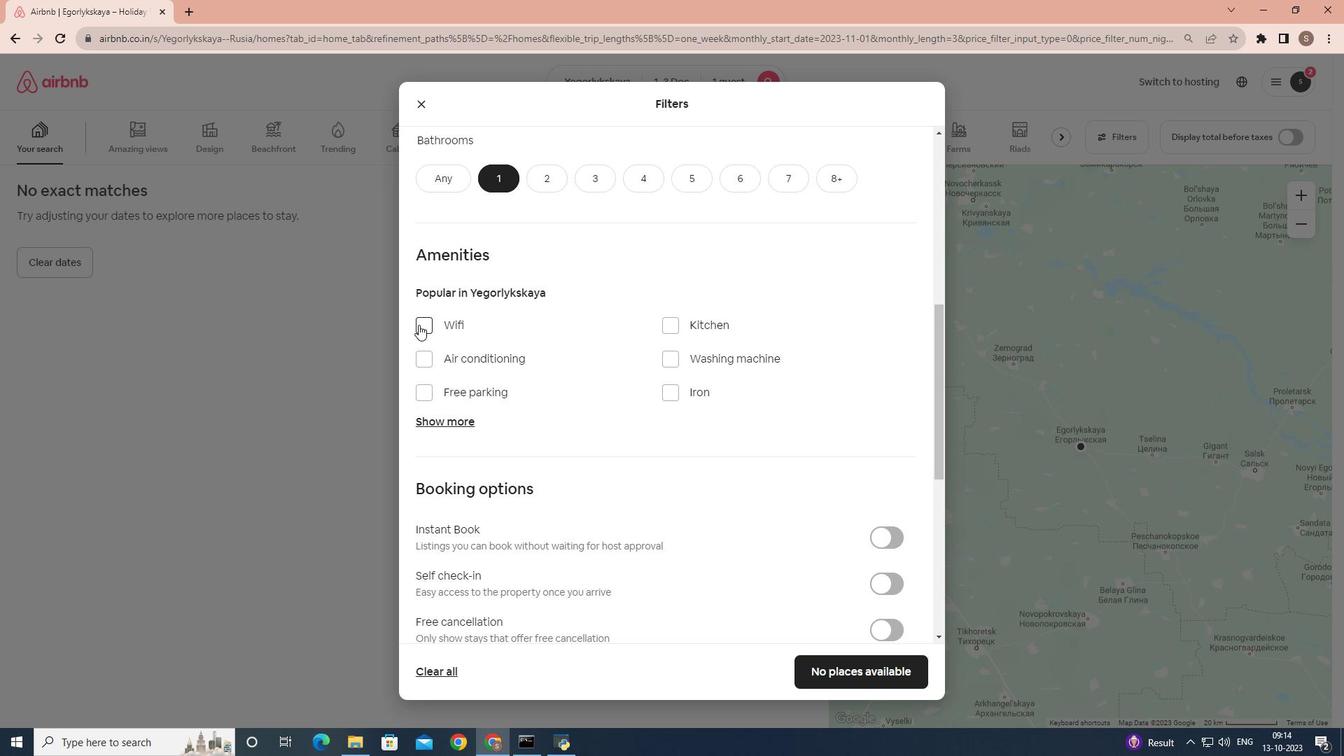 
Action: Mouse pressed left at (418, 324)
Screenshot: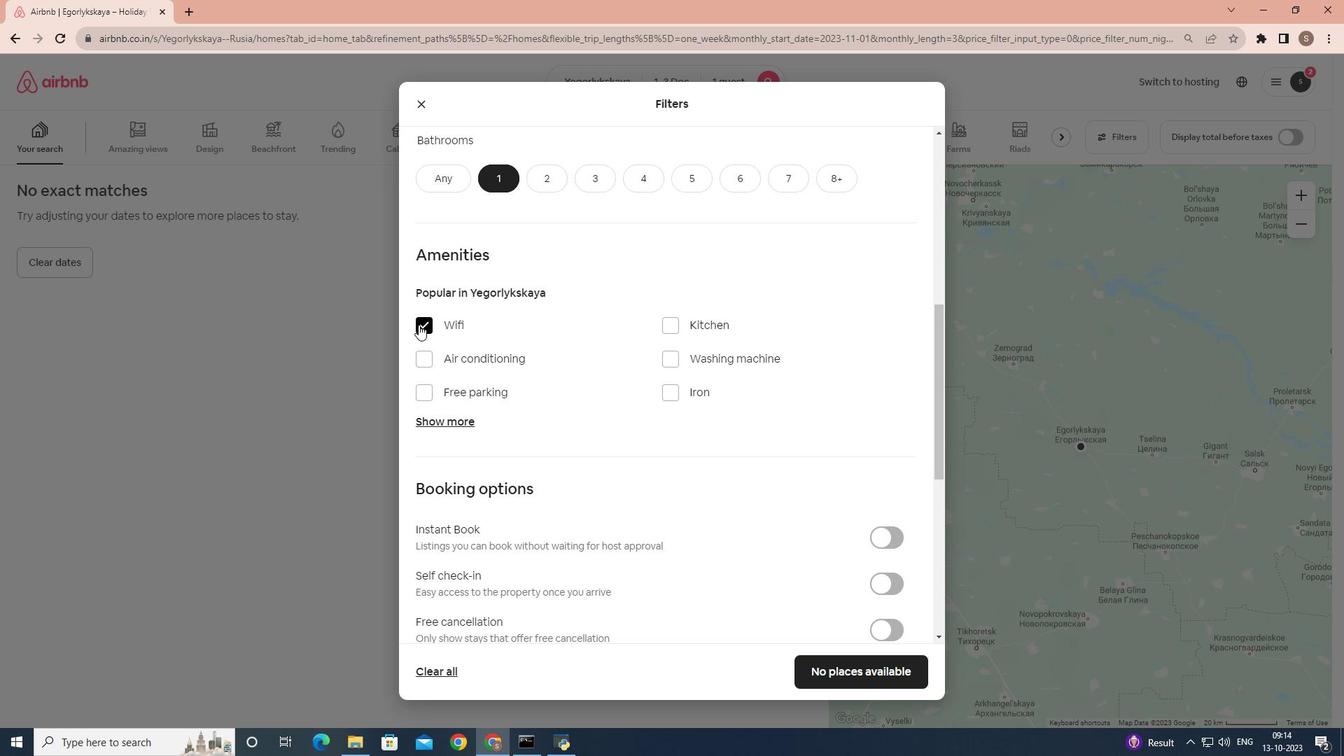 
Action: Mouse moved to (423, 327)
Screenshot: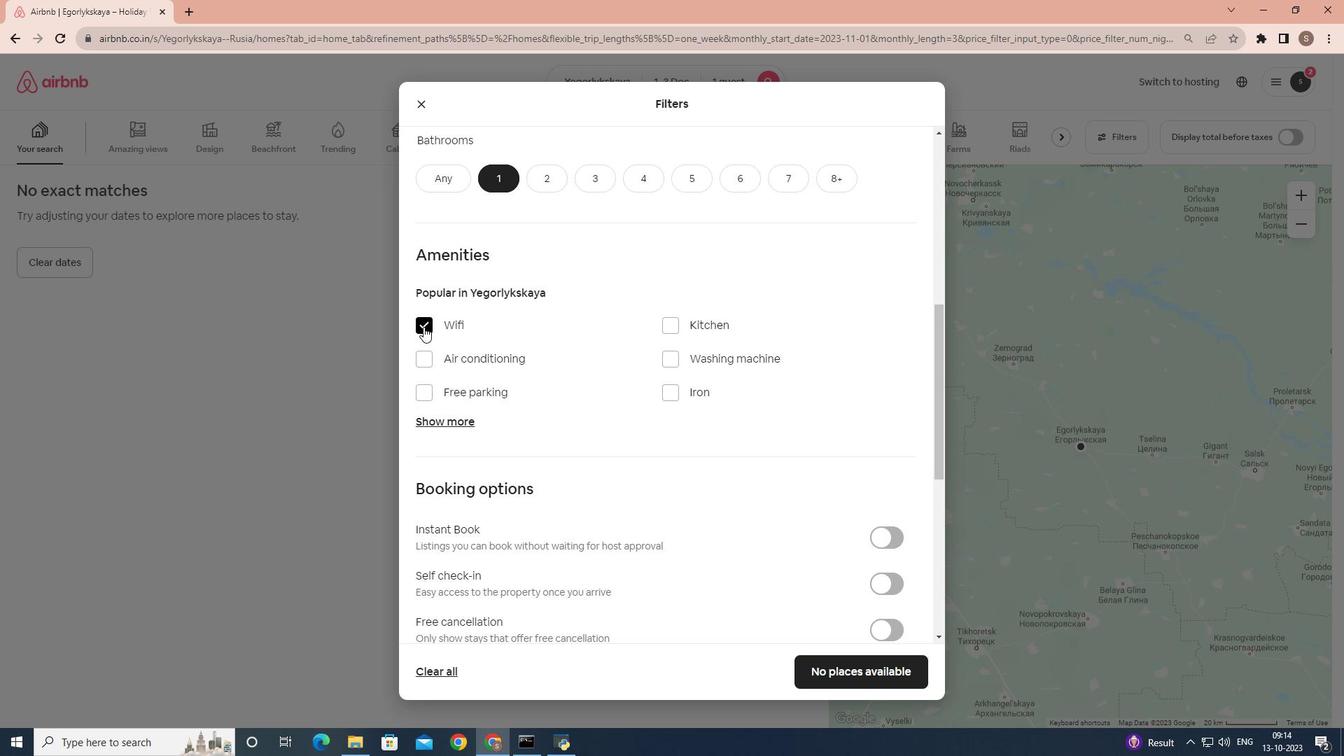 
